 Task: Look for space in Thành Phố Phủ Lý, Vietnam from 6th September, 2023 to 15th September, 2023 for 6 adults in price range Rs.8000 to Rs.12000. Place can be entire place or private room with 6 bedrooms having 6 beds and 6 bathrooms. Property type can be house, flat, guest house. Amenities needed are: wifi, TV, free parkinig on premises, gym, breakfast. Booking option can be shelf check-in. Required host language is English.
Action: Mouse moved to (489, 106)
Screenshot: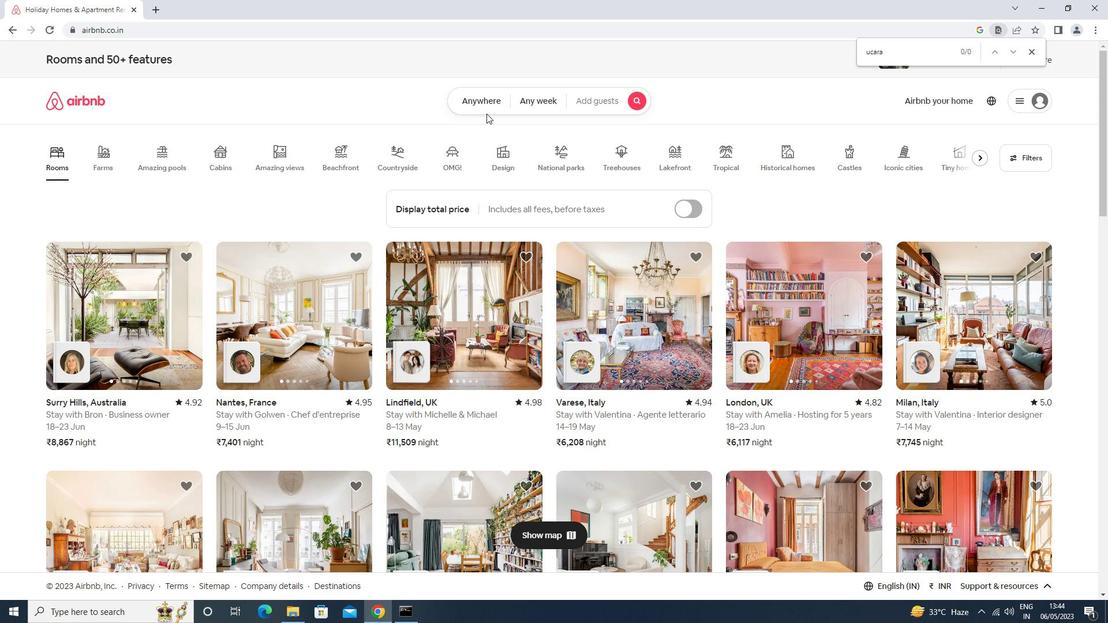 
Action: Mouse pressed left at (489, 106)
Screenshot: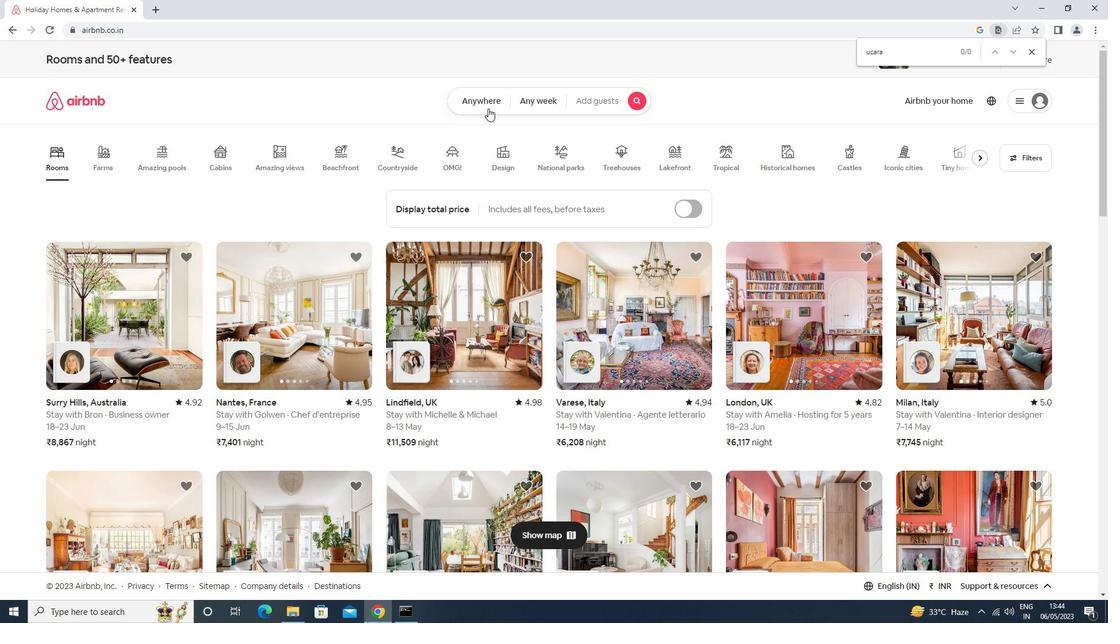 
Action: Mouse moved to (437, 150)
Screenshot: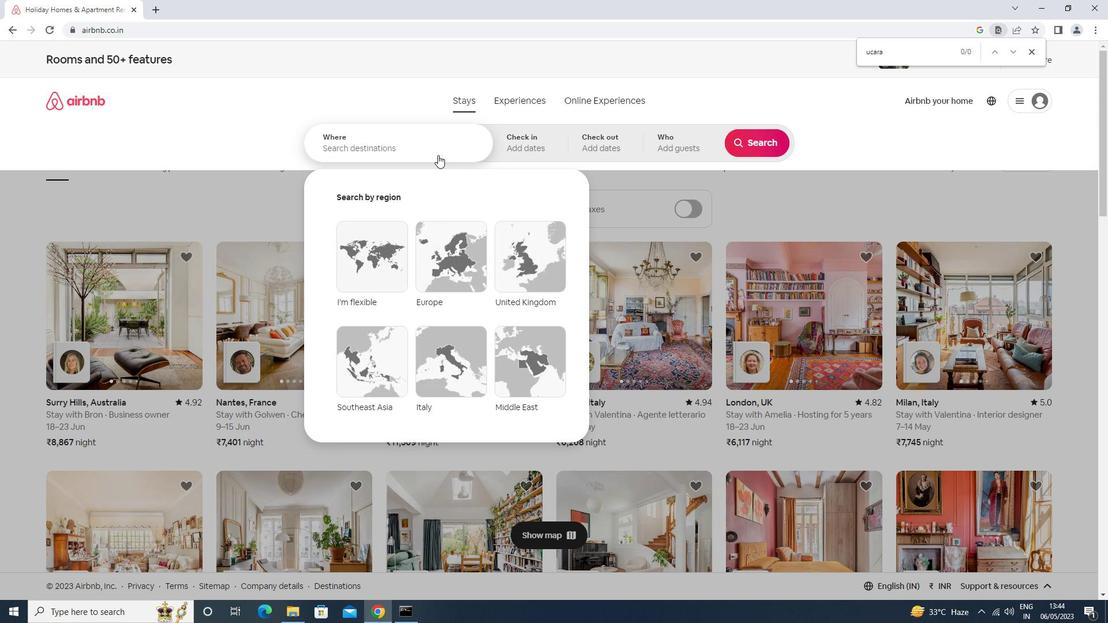 
Action: Mouse pressed left at (437, 150)
Screenshot: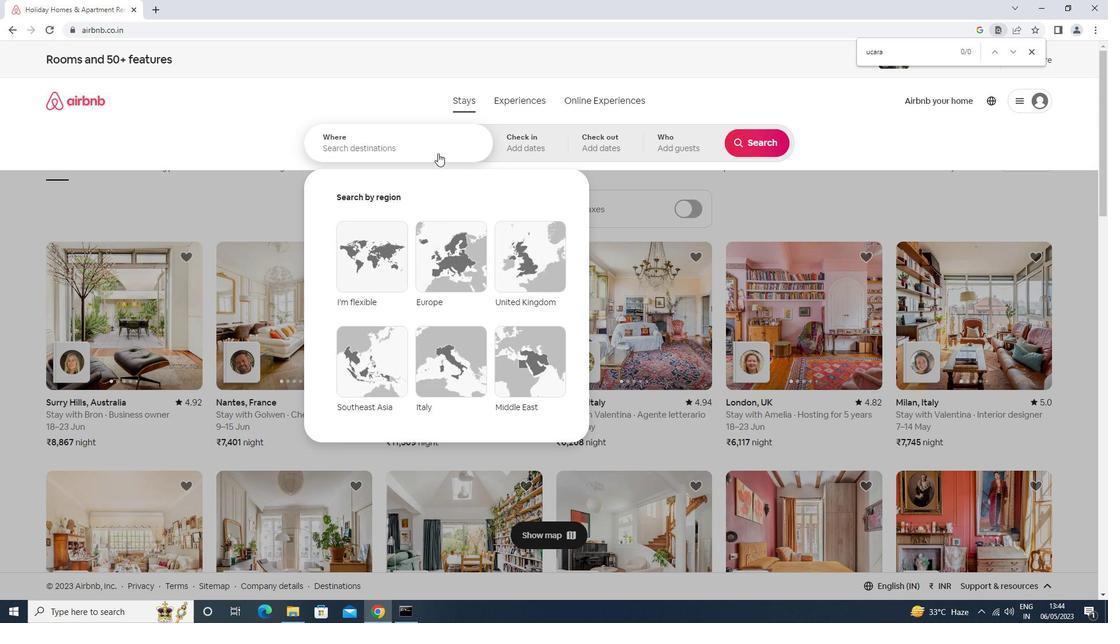 
Action: Key pressed thanh<Key.space>pho<Key.space>phu<Key.space>ly<Key.down><Key.enter>
Screenshot: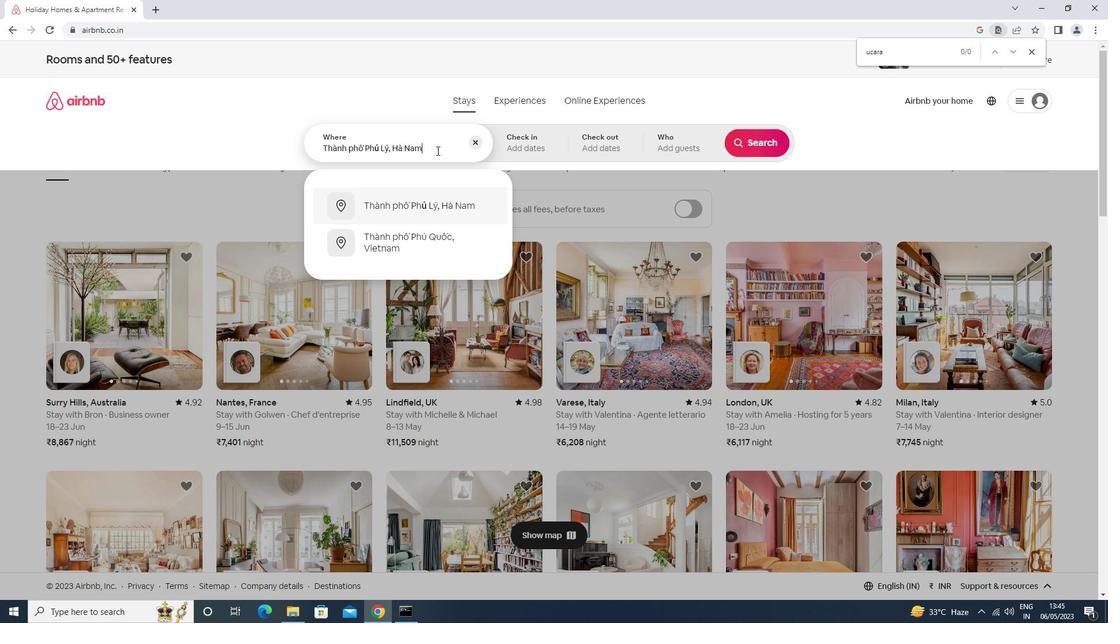 
Action: Mouse moved to (761, 236)
Screenshot: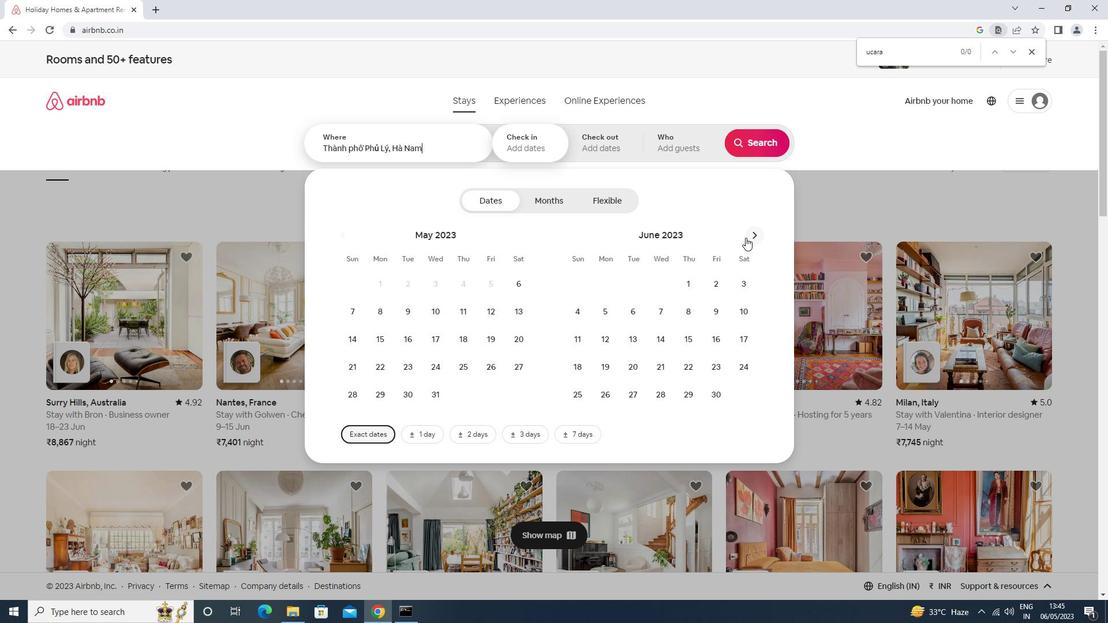 
Action: Mouse pressed left at (761, 236)
Screenshot: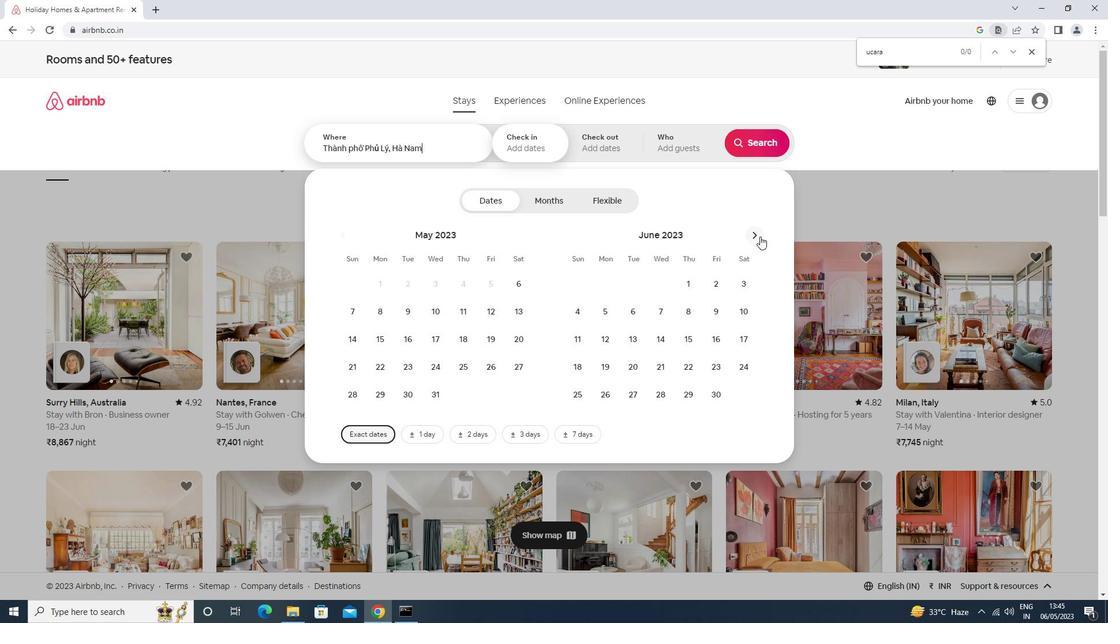
Action: Mouse pressed left at (761, 236)
Screenshot: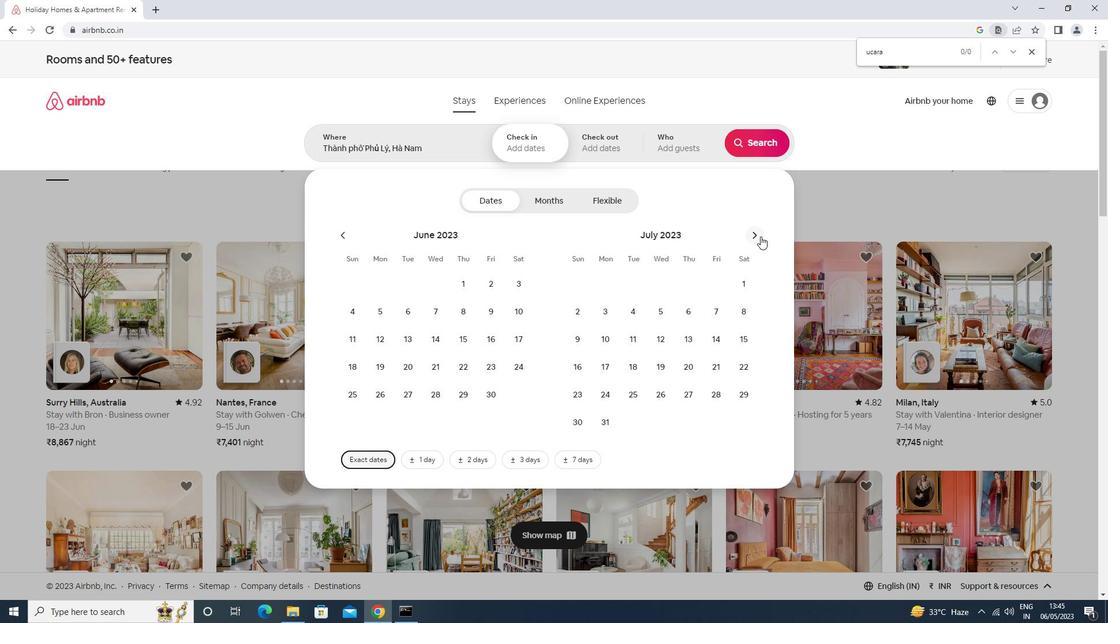 
Action: Mouse pressed left at (761, 236)
Screenshot: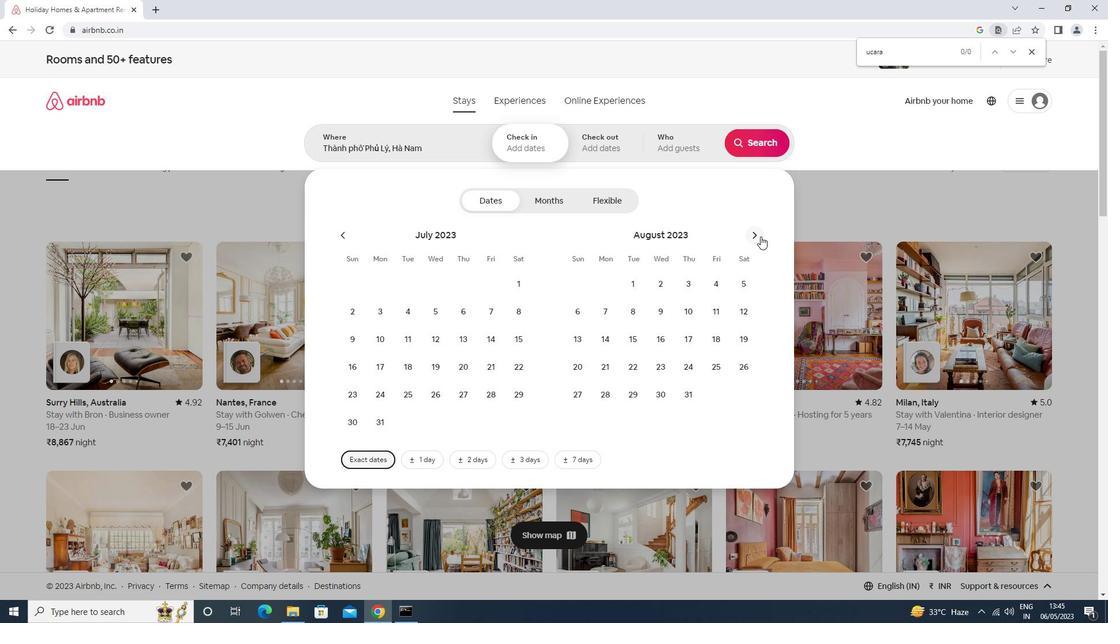 
Action: Mouse moved to (653, 309)
Screenshot: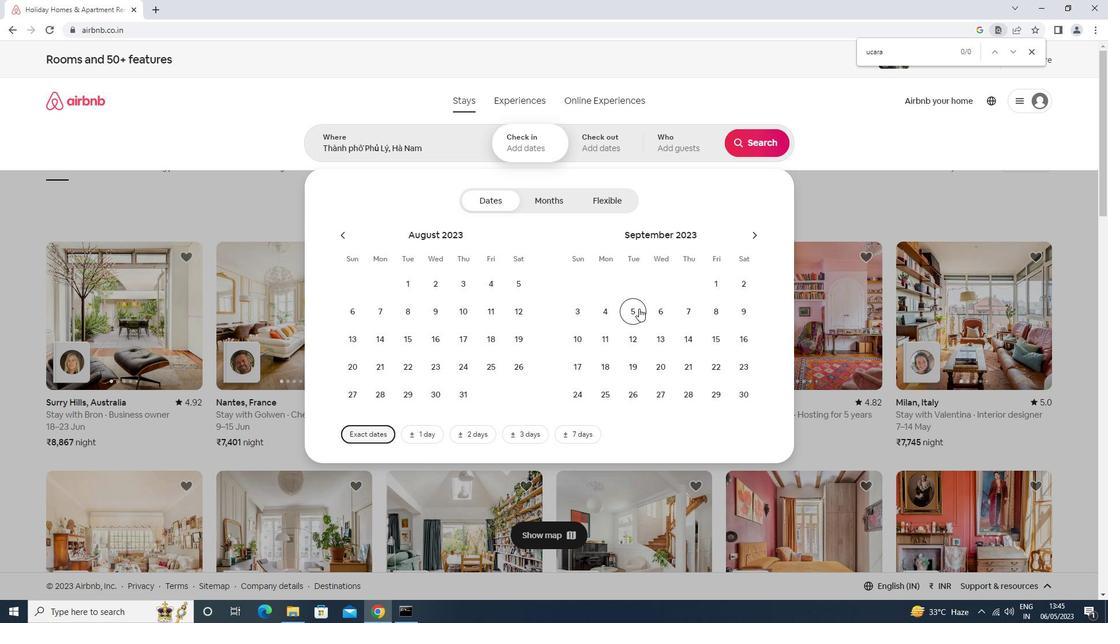 
Action: Mouse pressed left at (653, 309)
Screenshot: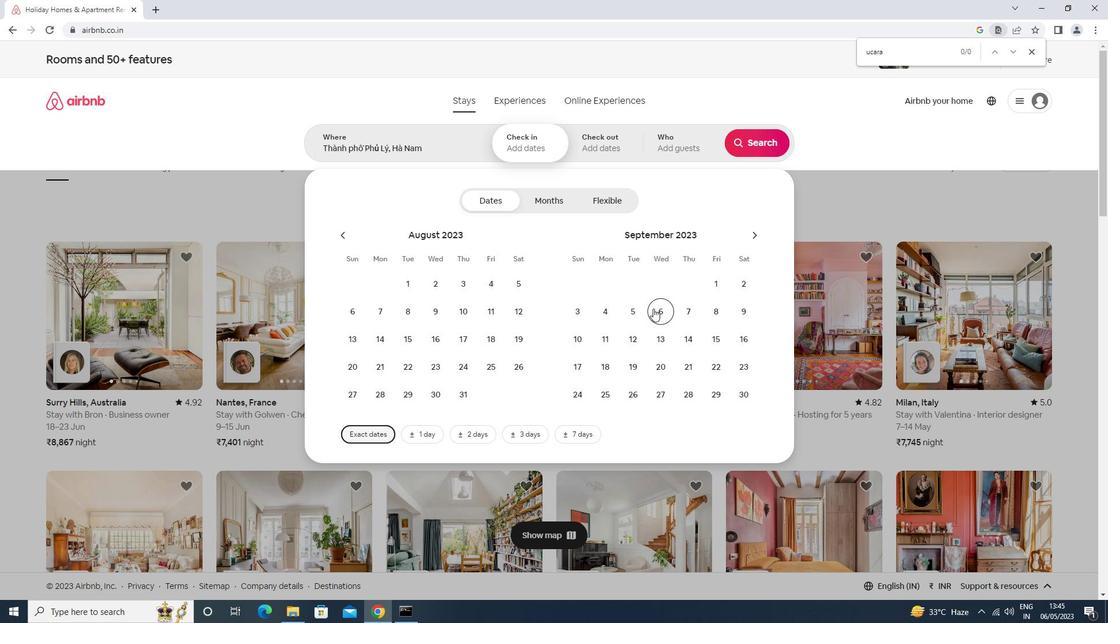 
Action: Mouse moved to (715, 338)
Screenshot: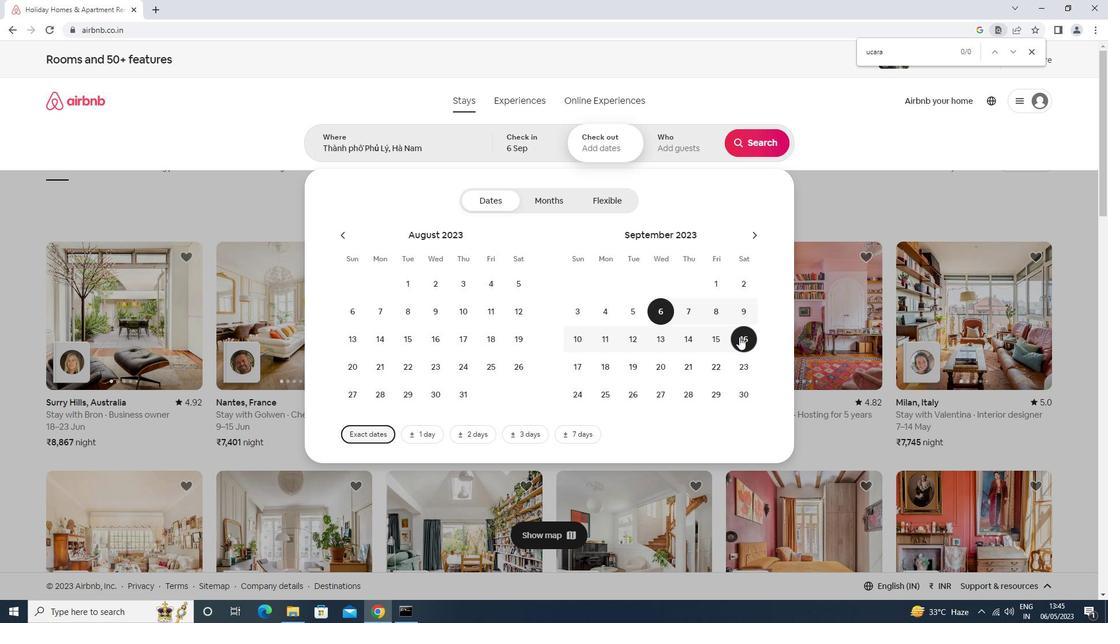 
Action: Mouse pressed left at (715, 338)
Screenshot: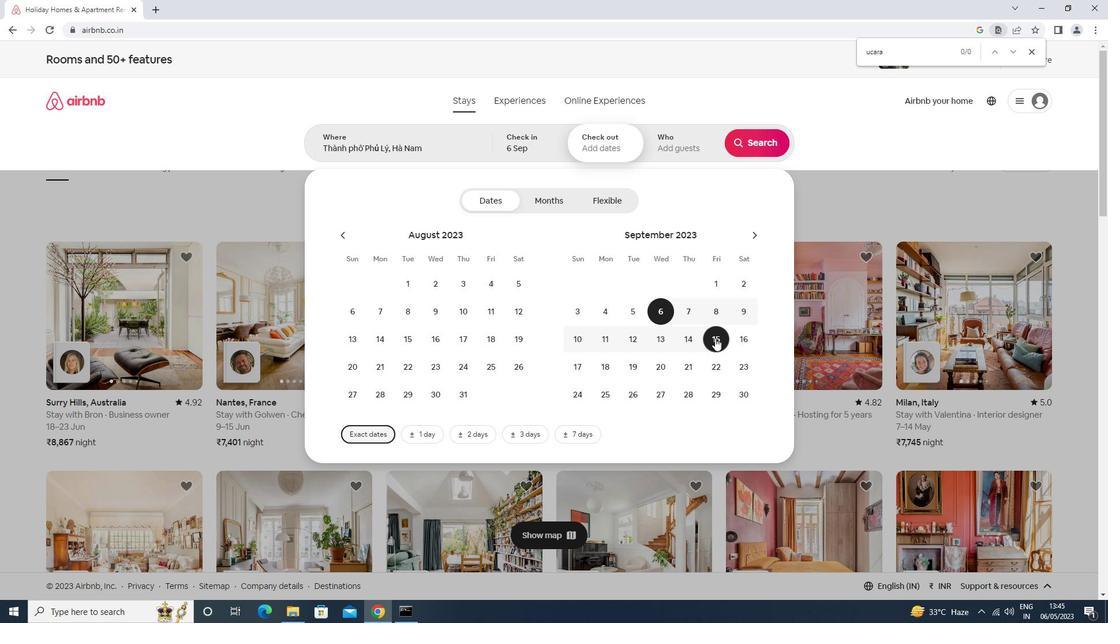 
Action: Mouse moved to (689, 140)
Screenshot: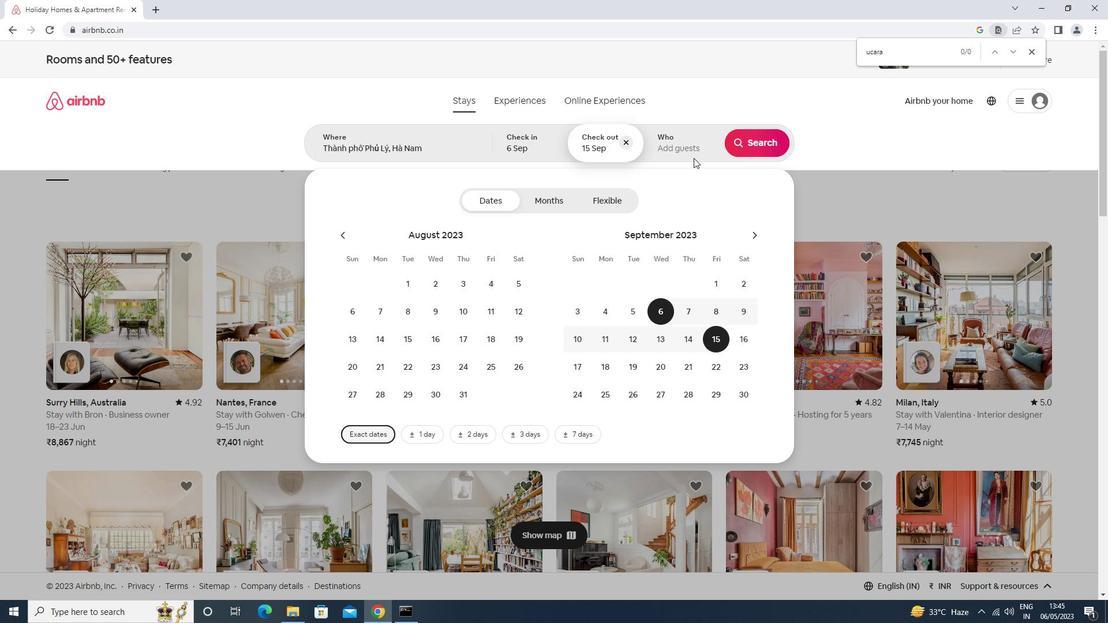 
Action: Mouse pressed left at (689, 140)
Screenshot: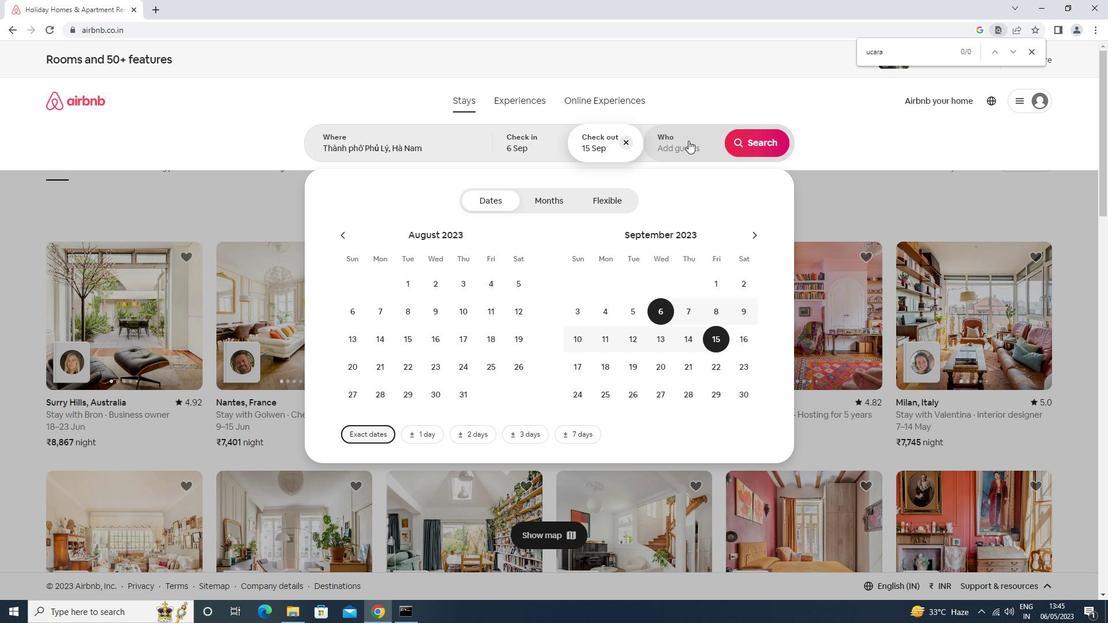 
Action: Mouse moved to (757, 206)
Screenshot: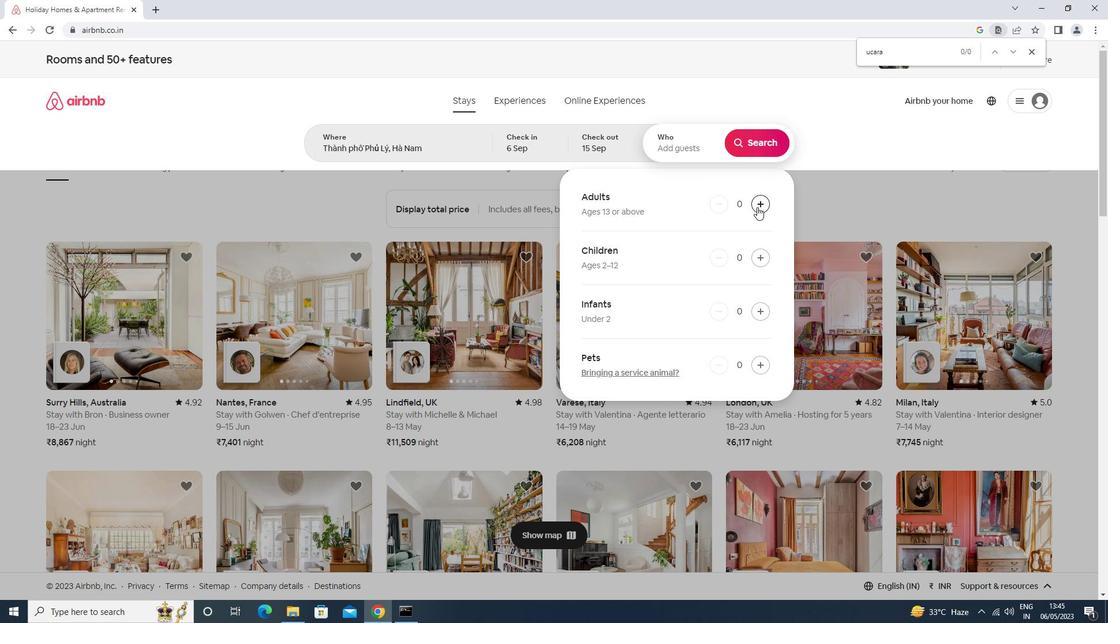 
Action: Mouse pressed left at (757, 206)
Screenshot: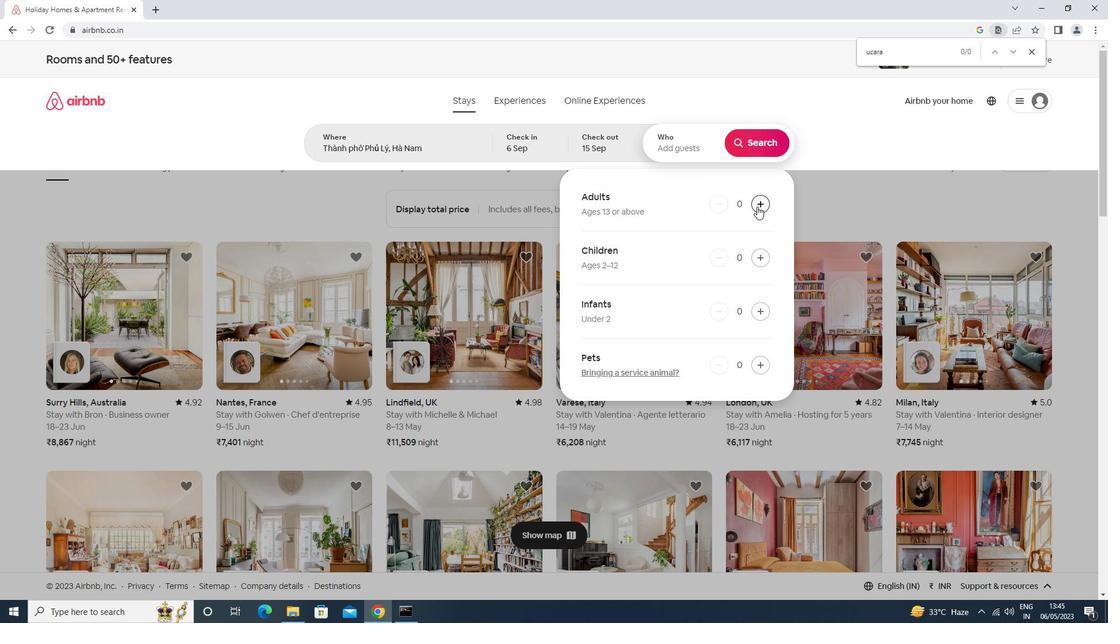 
Action: Mouse moved to (758, 206)
Screenshot: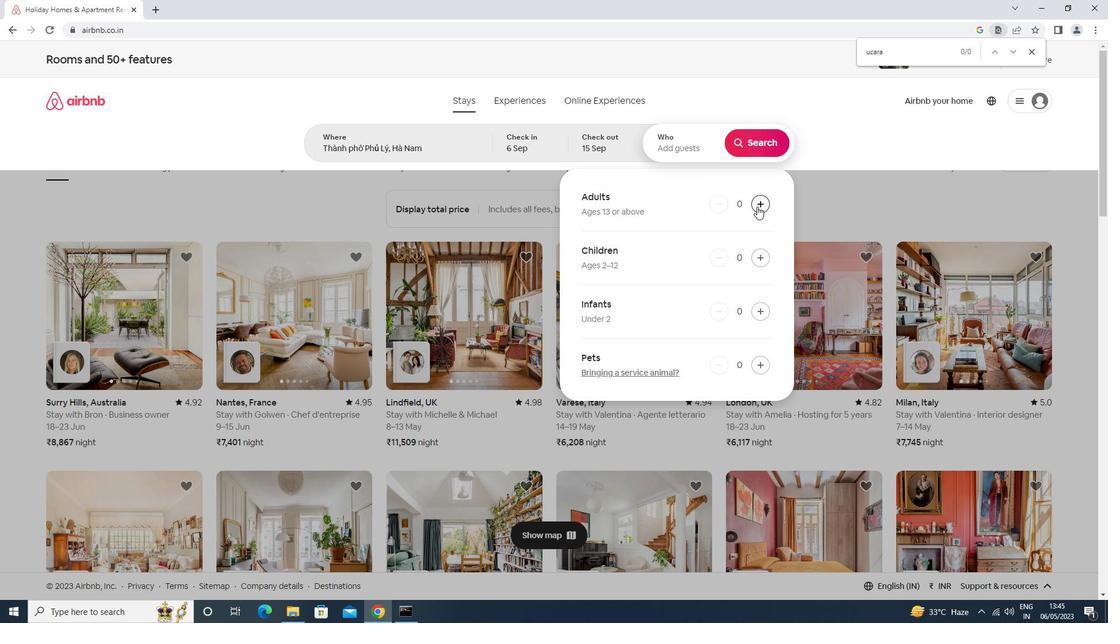 
Action: Mouse pressed left at (758, 206)
Screenshot: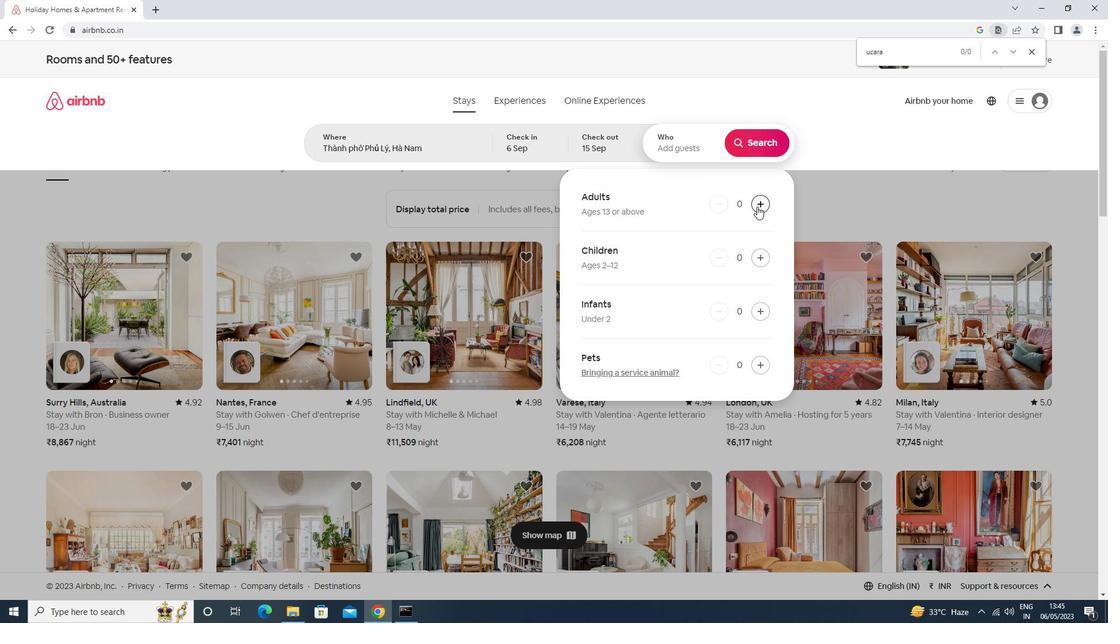 
Action: Mouse moved to (759, 205)
Screenshot: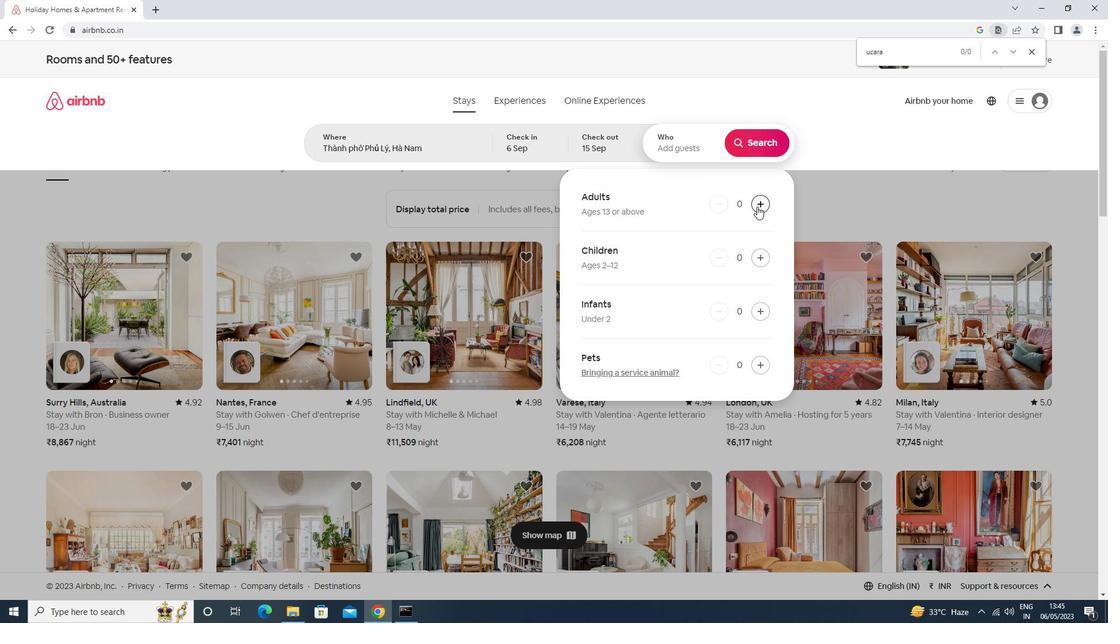 
Action: Mouse pressed left at (759, 205)
Screenshot: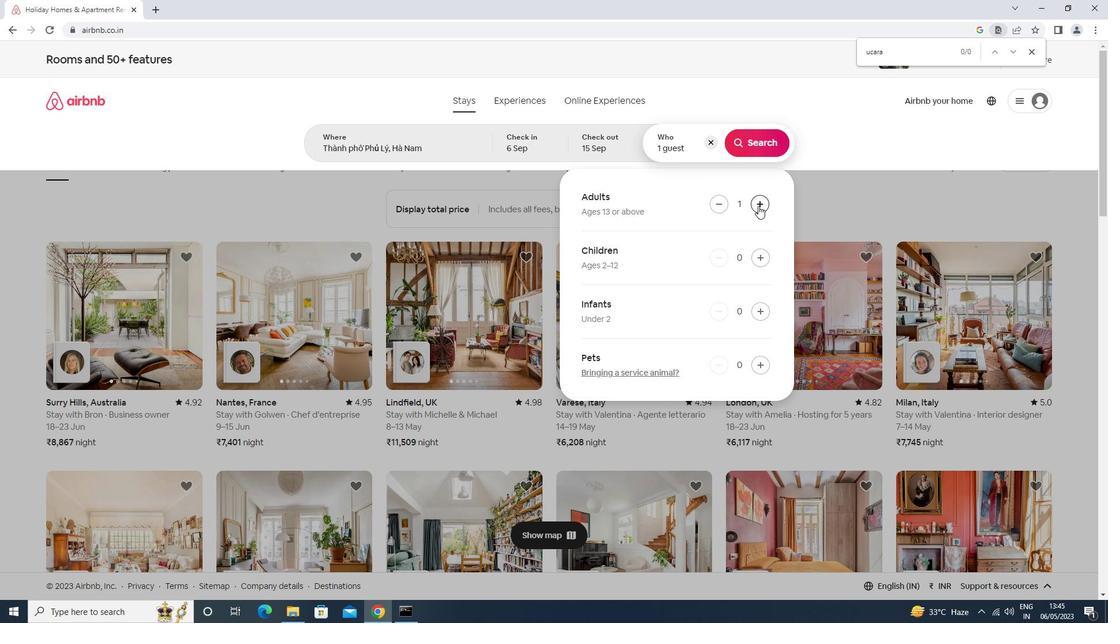 
Action: Mouse pressed left at (759, 205)
Screenshot: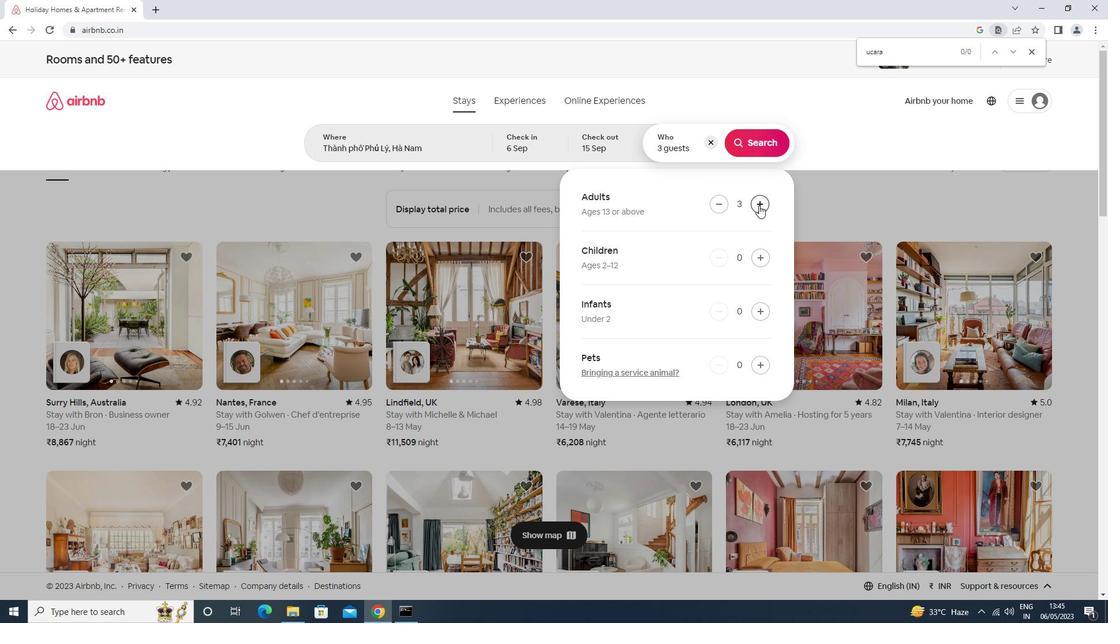 
Action: Mouse pressed left at (759, 205)
Screenshot: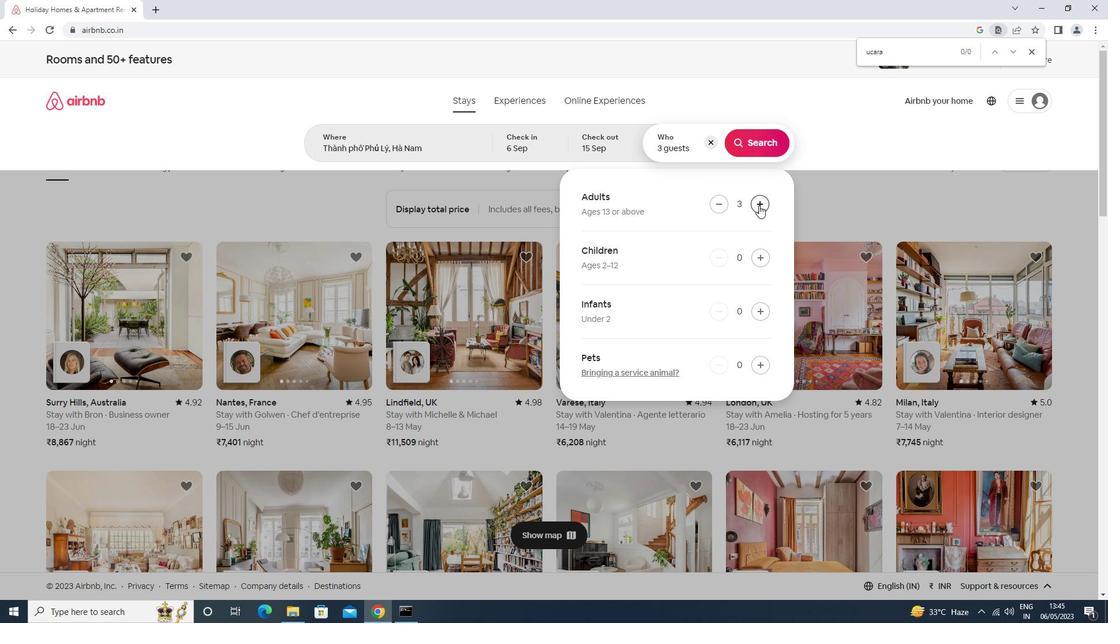 
Action: Mouse pressed left at (759, 205)
Screenshot: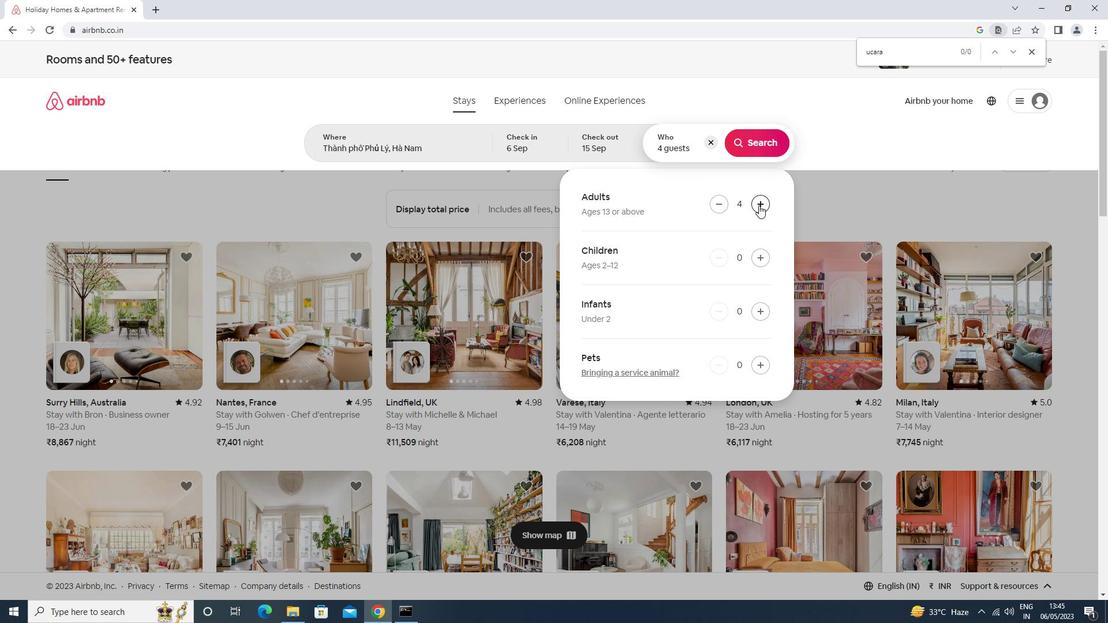 
Action: Mouse moved to (756, 151)
Screenshot: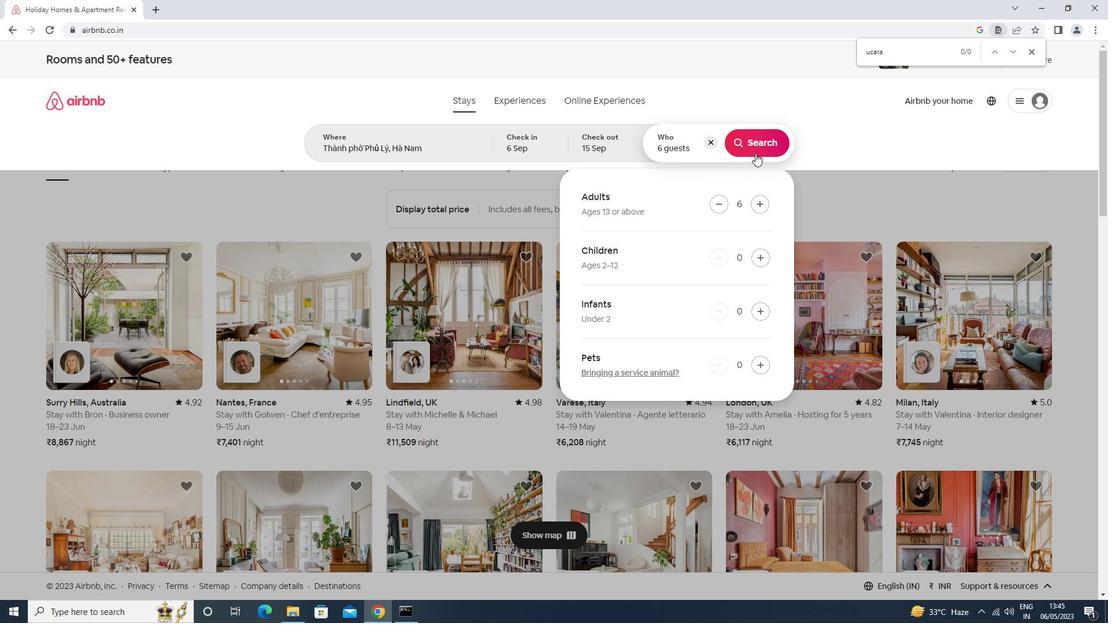 
Action: Mouse pressed left at (756, 151)
Screenshot: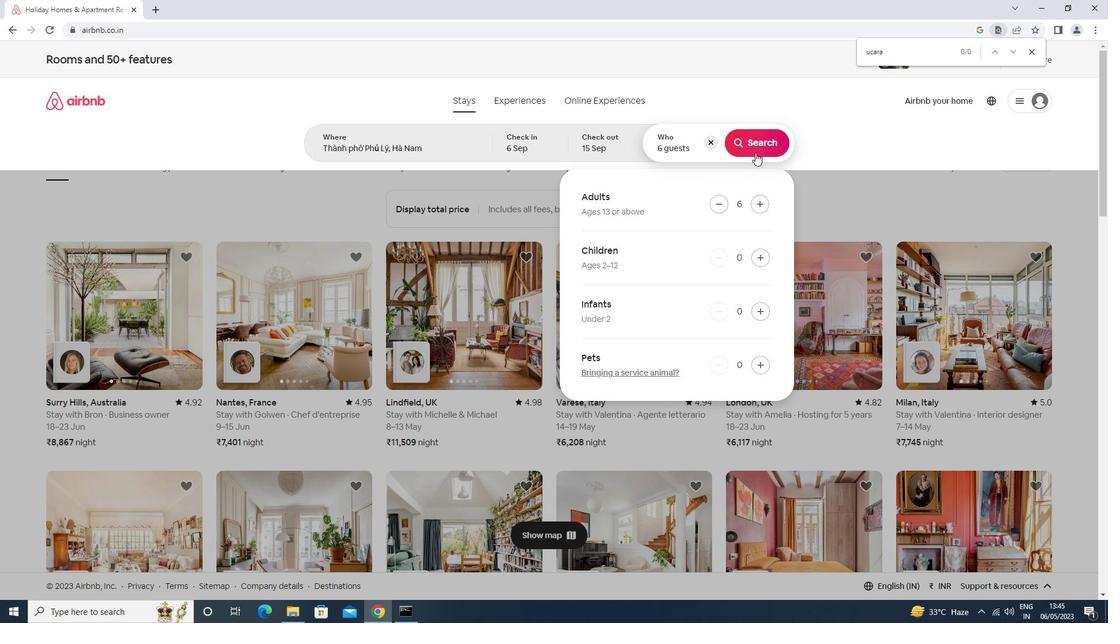 
Action: Mouse moved to (1060, 105)
Screenshot: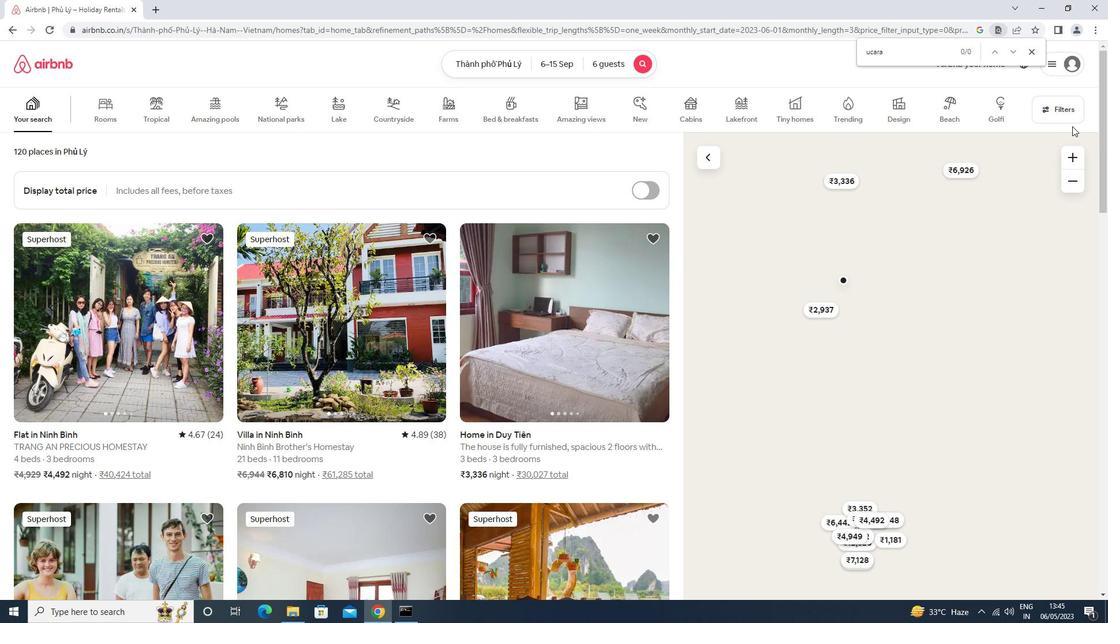 
Action: Mouse pressed left at (1060, 105)
Screenshot: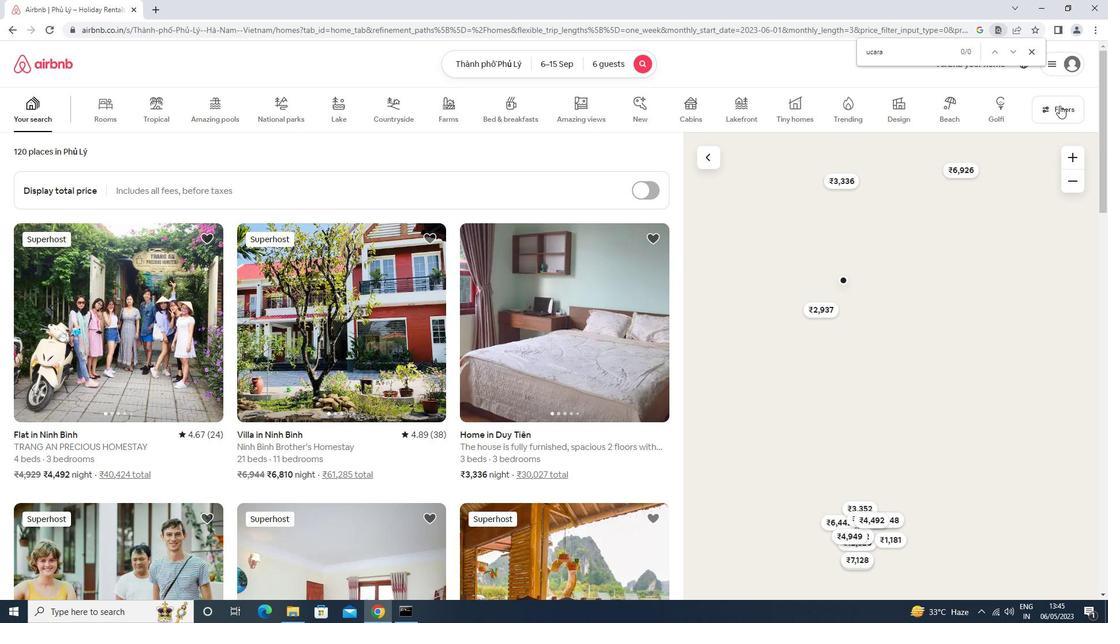
Action: Mouse moved to (471, 395)
Screenshot: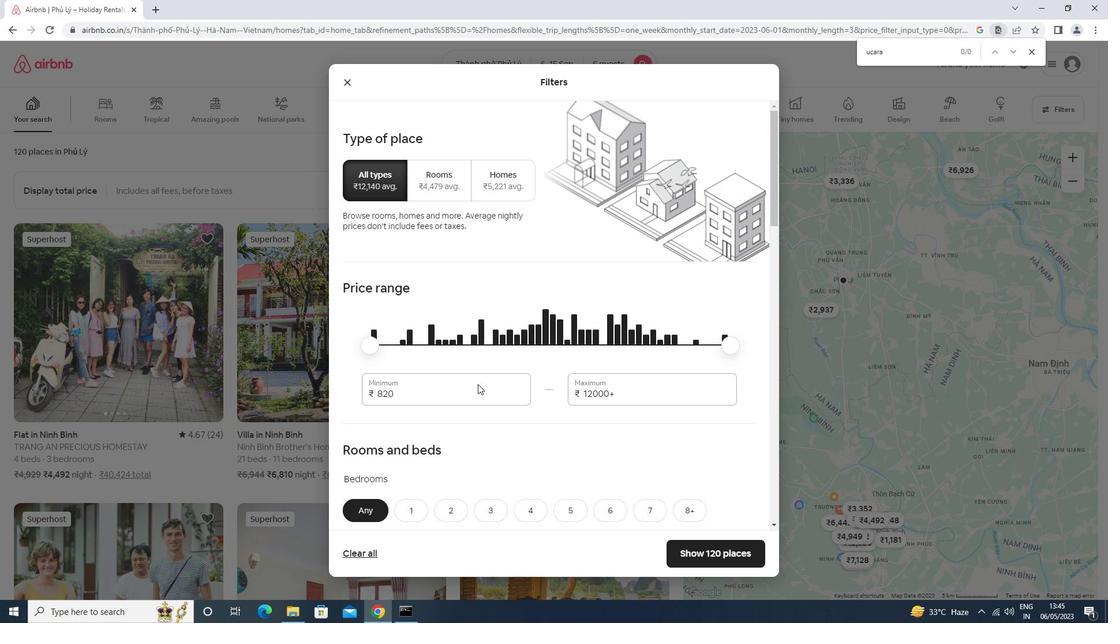 
Action: Mouse pressed left at (471, 395)
Screenshot: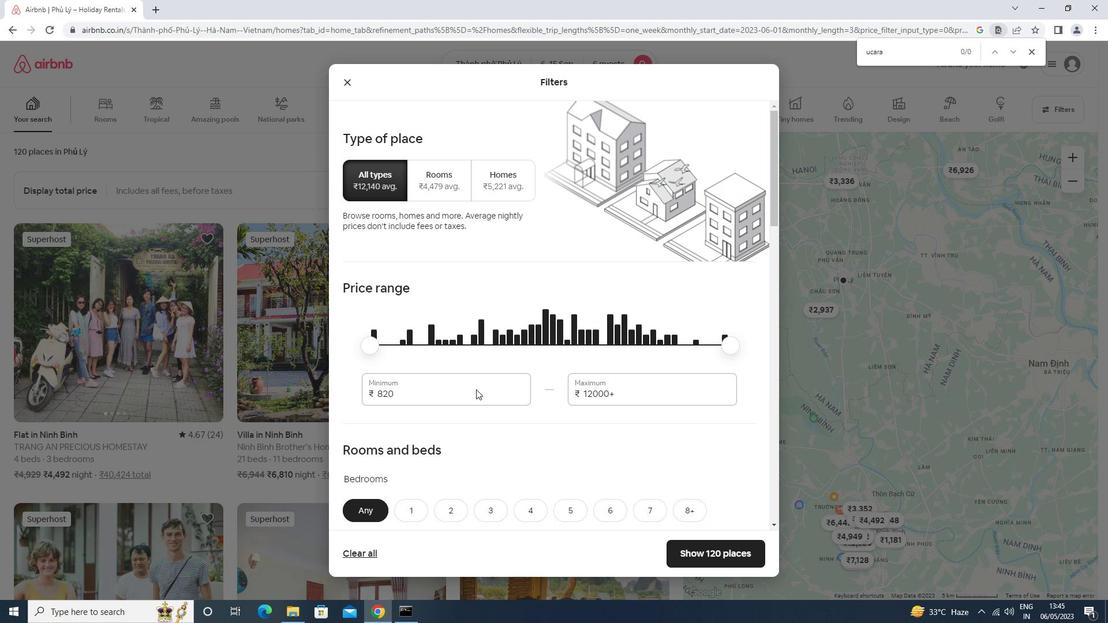 
Action: Mouse moved to (471, 395)
Screenshot: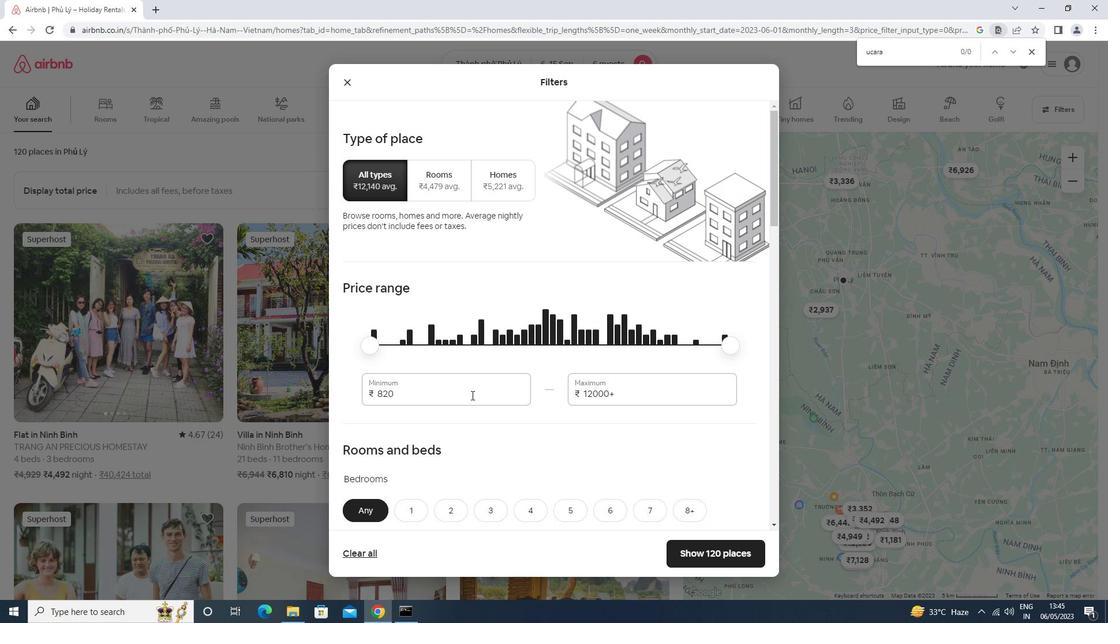 
Action: Key pressed <Key.backspace><Key.backspace><Key.backspace><Key.backspace>800012<Key.backspace><Key.backspace><Key.tab>12000
Screenshot: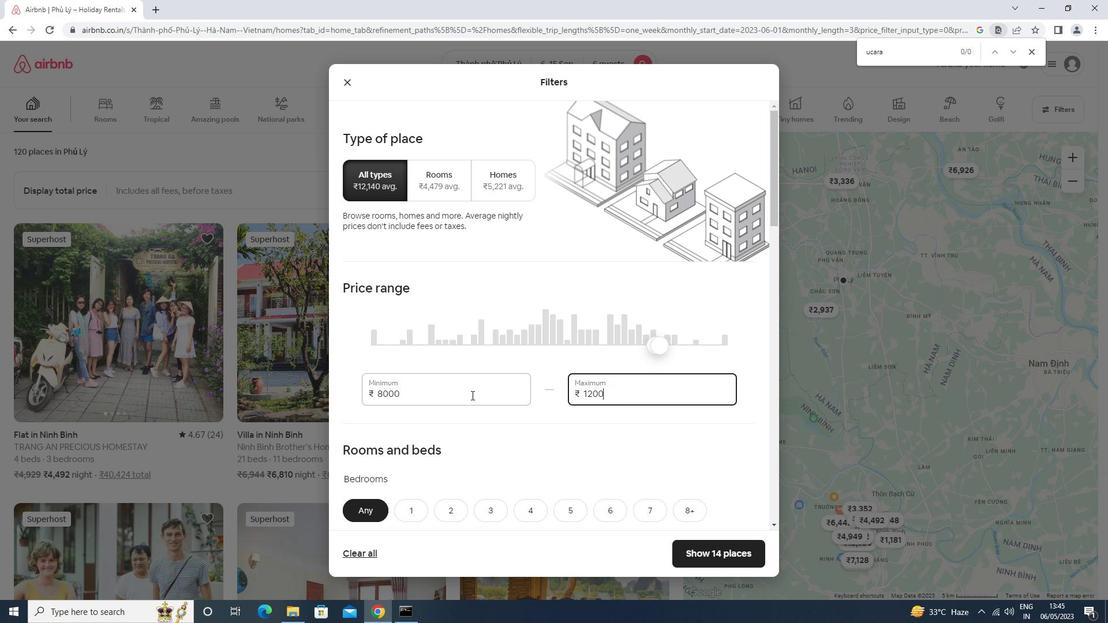 
Action: Mouse moved to (459, 412)
Screenshot: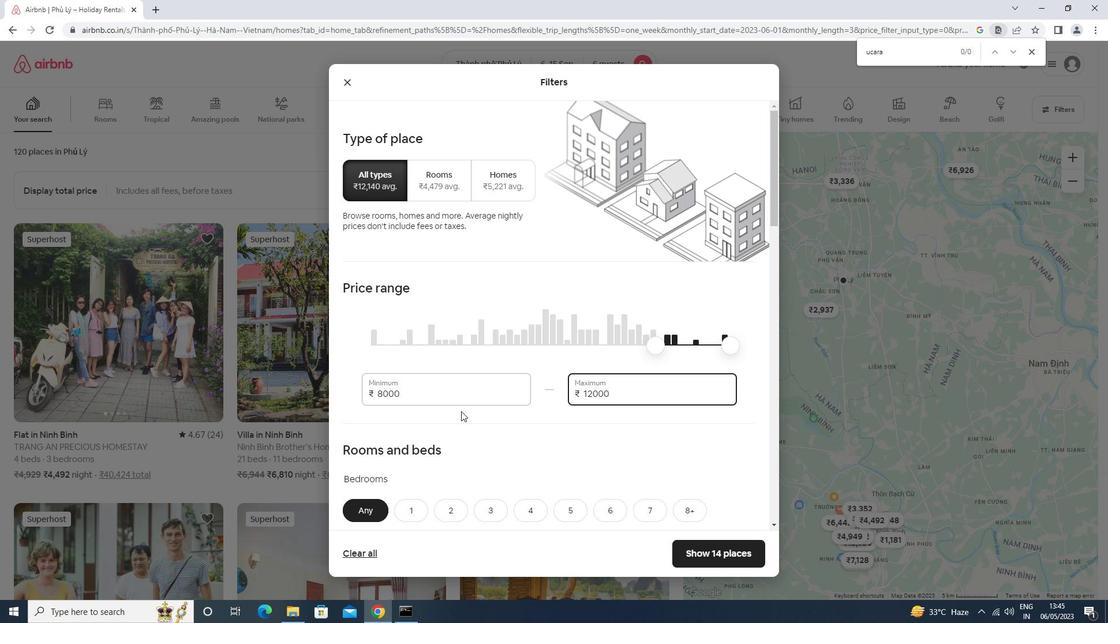 
Action: Mouse scrolled (459, 411) with delta (0, 0)
Screenshot: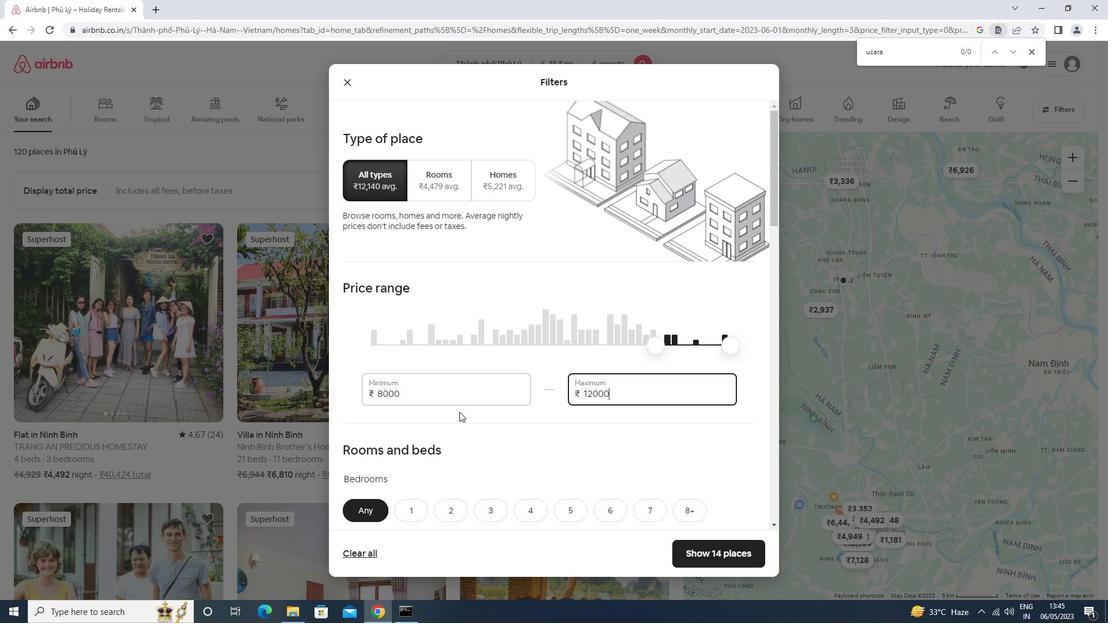 
Action: Mouse scrolled (459, 411) with delta (0, 0)
Screenshot: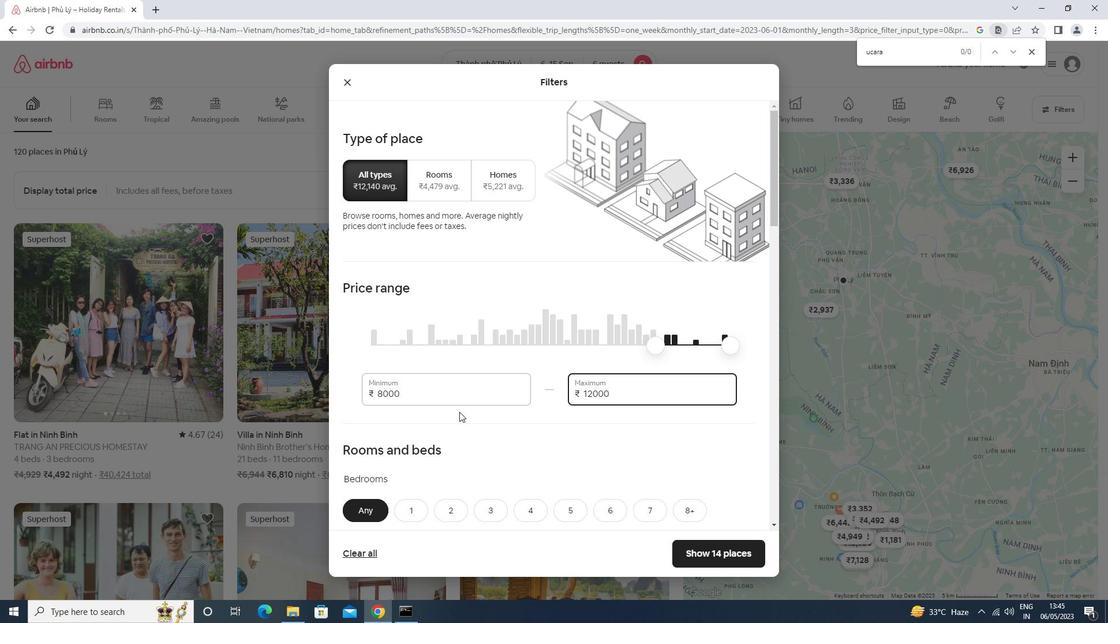 
Action: Mouse scrolled (459, 411) with delta (0, 0)
Screenshot: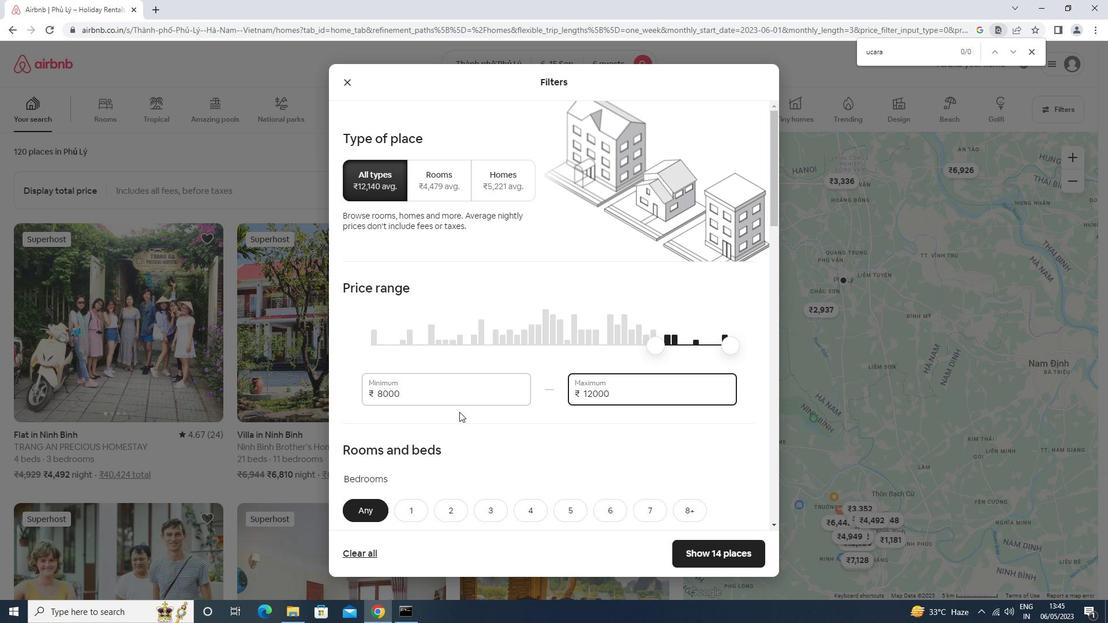 
Action: Mouse moved to (619, 341)
Screenshot: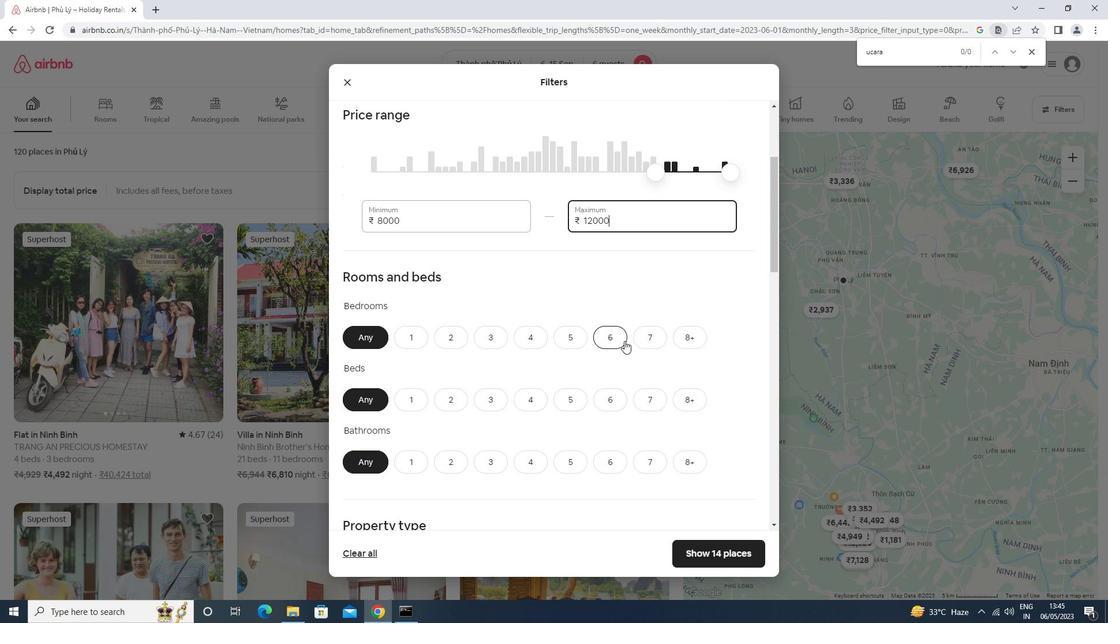 
Action: Mouse pressed left at (619, 341)
Screenshot: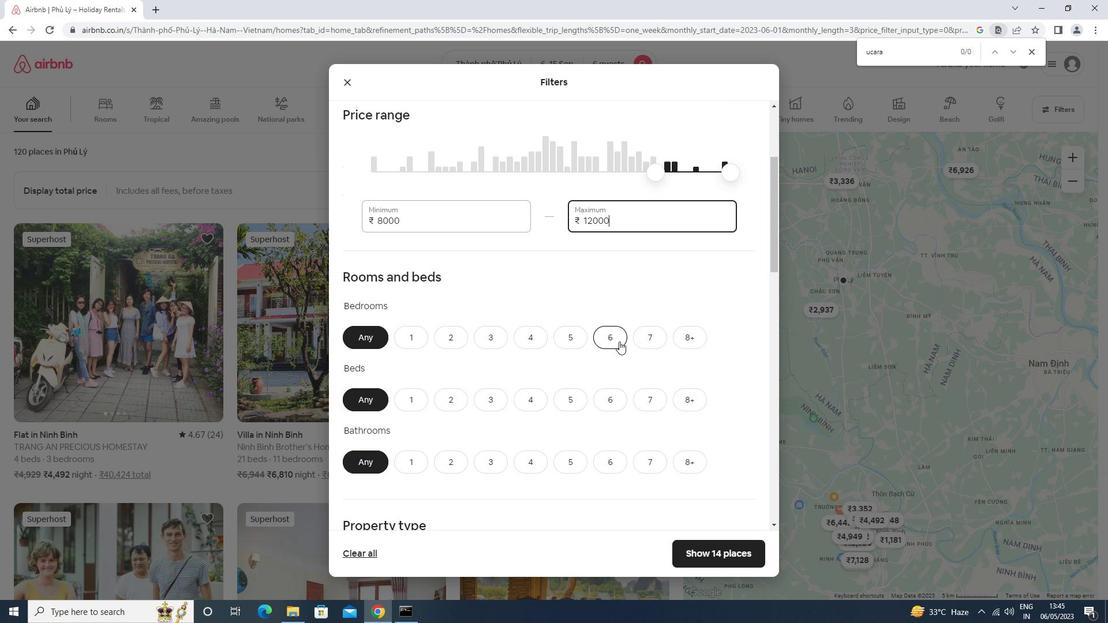 
Action: Mouse moved to (601, 402)
Screenshot: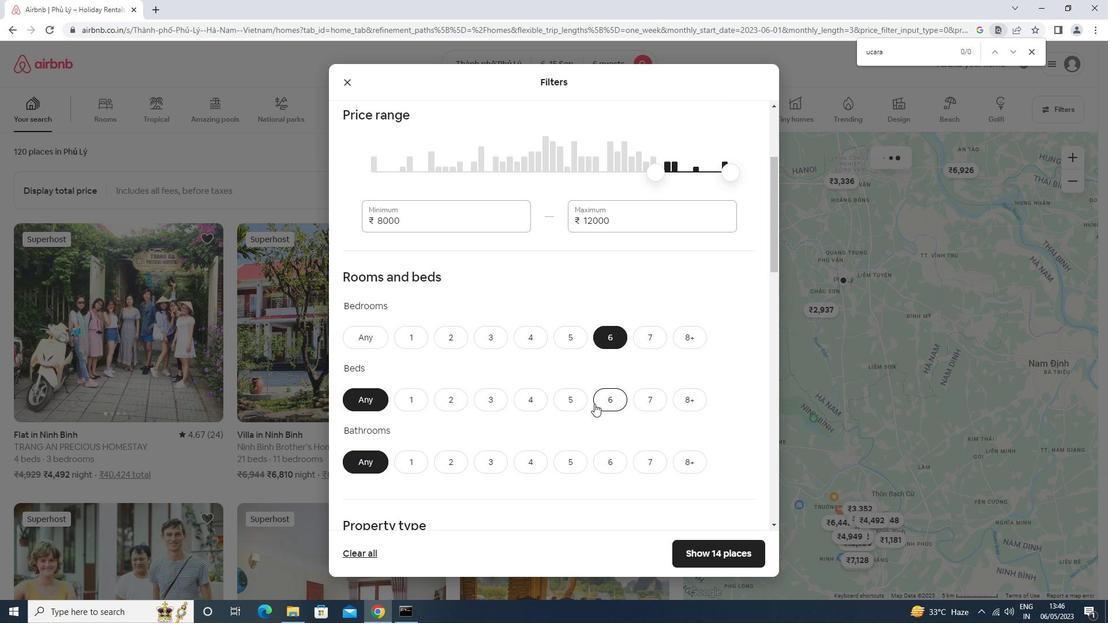 
Action: Mouse pressed left at (601, 402)
Screenshot: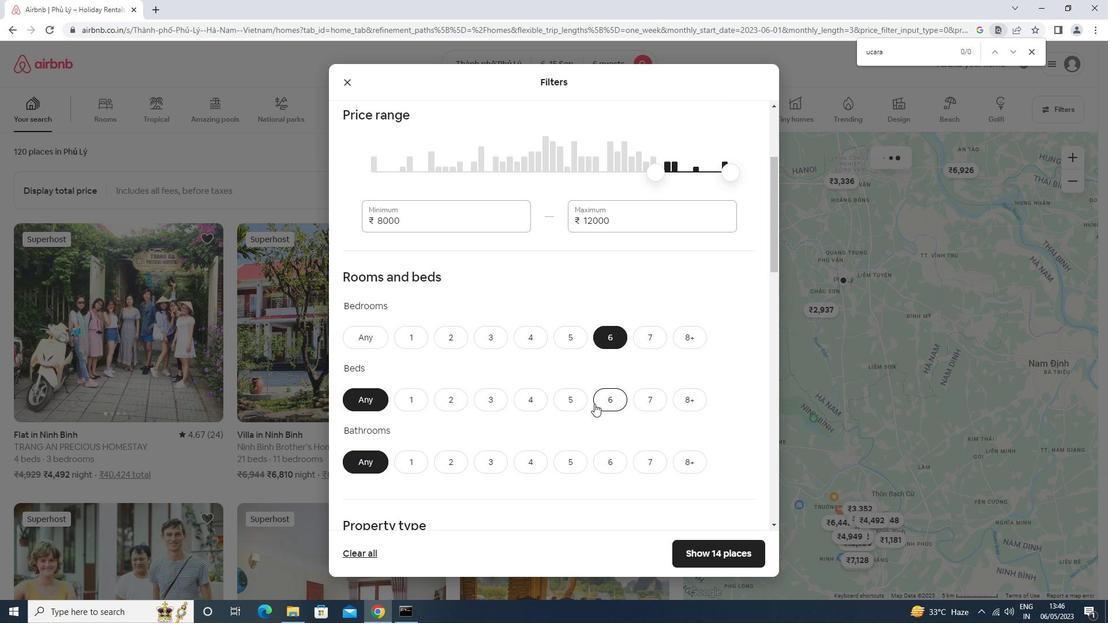 
Action: Mouse moved to (620, 469)
Screenshot: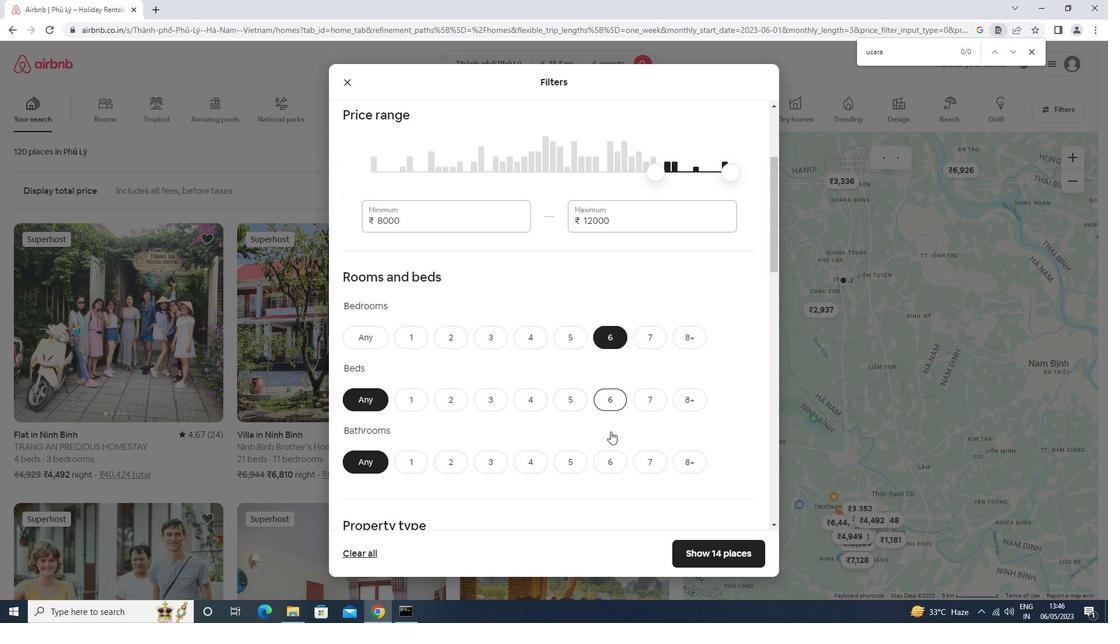 
Action: Mouse pressed left at (620, 469)
Screenshot: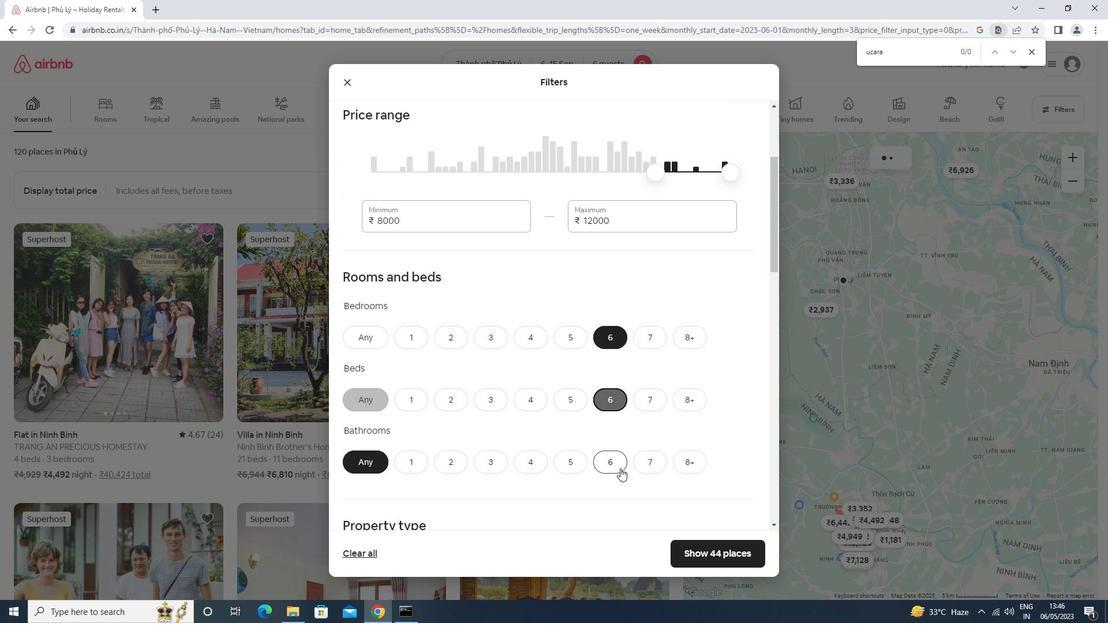 
Action: Mouse moved to (513, 268)
Screenshot: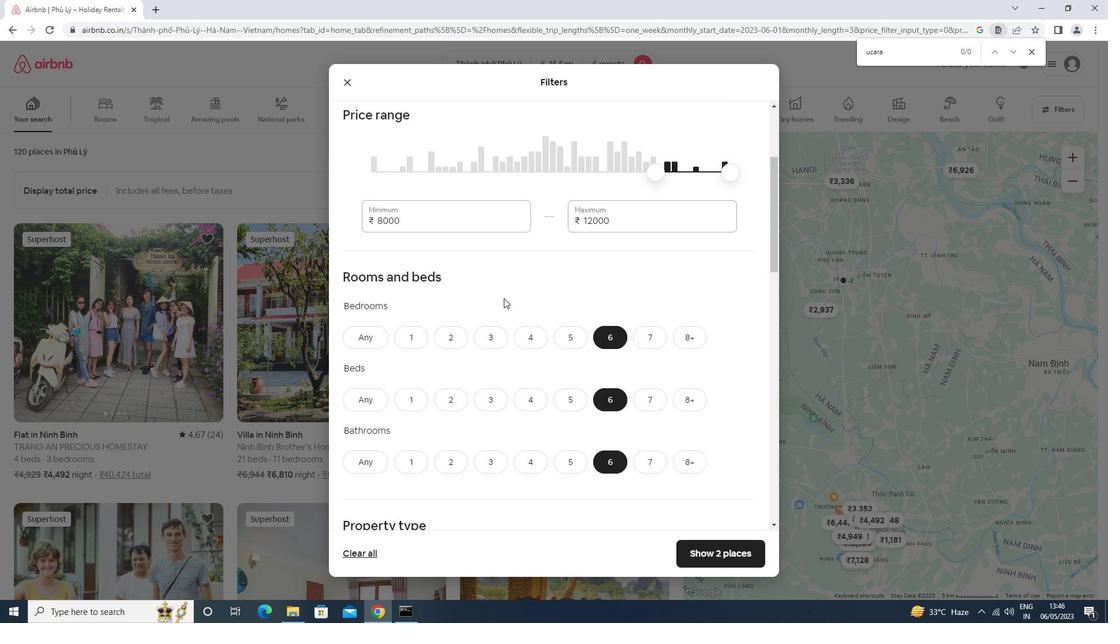 
Action: Mouse scrolled (513, 268) with delta (0, 0)
Screenshot: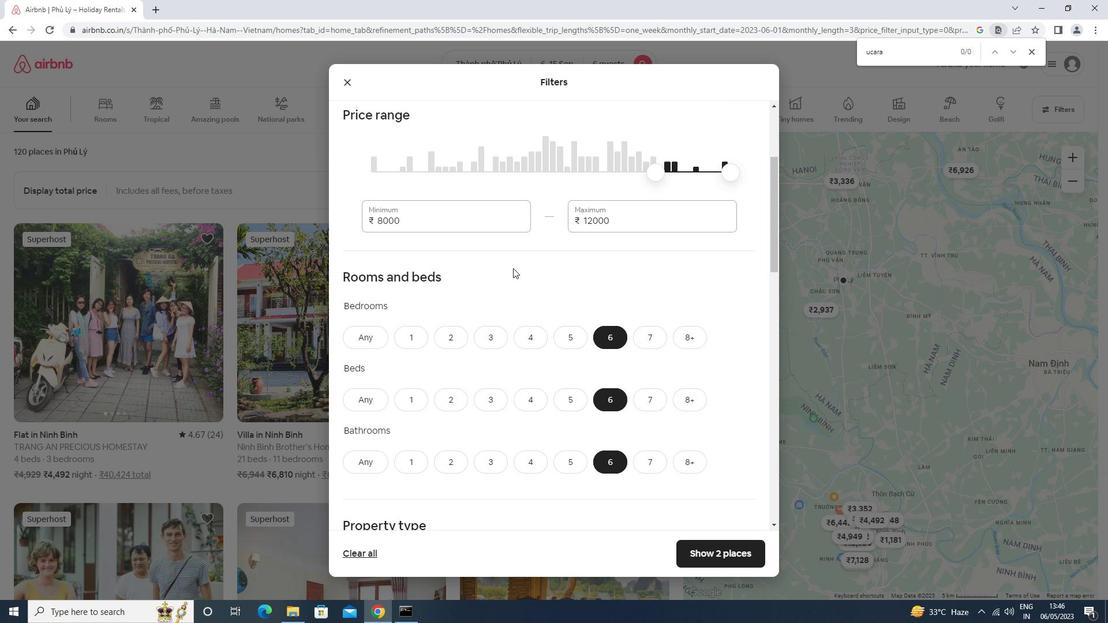 
Action: Mouse scrolled (513, 268) with delta (0, 0)
Screenshot: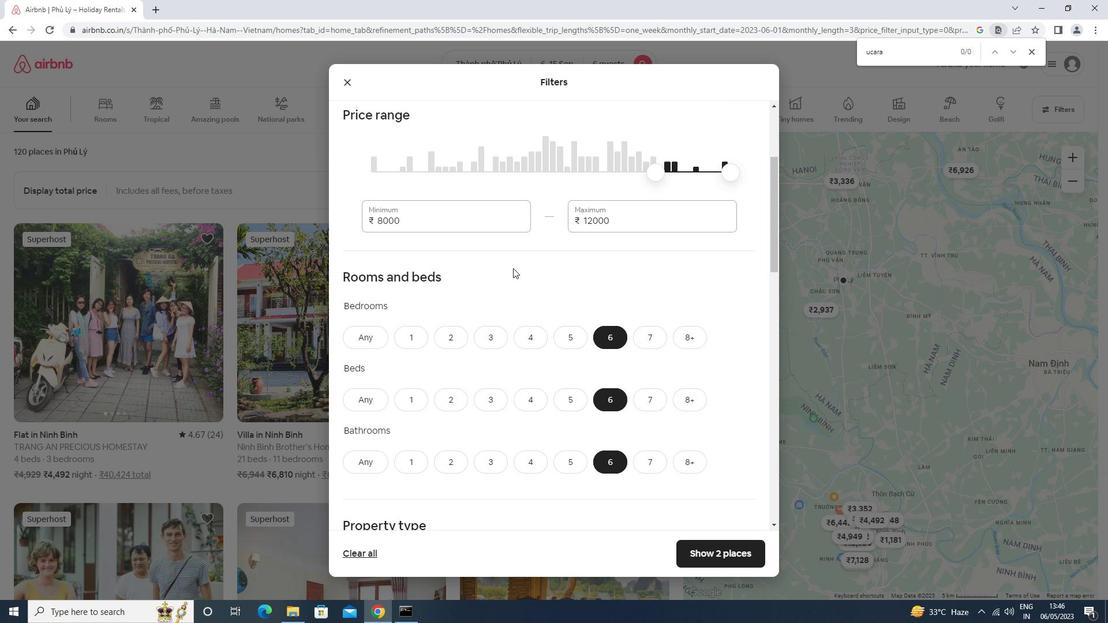 
Action: Mouse scrolled (513, 268) with delta (0, 0)
Screenshot: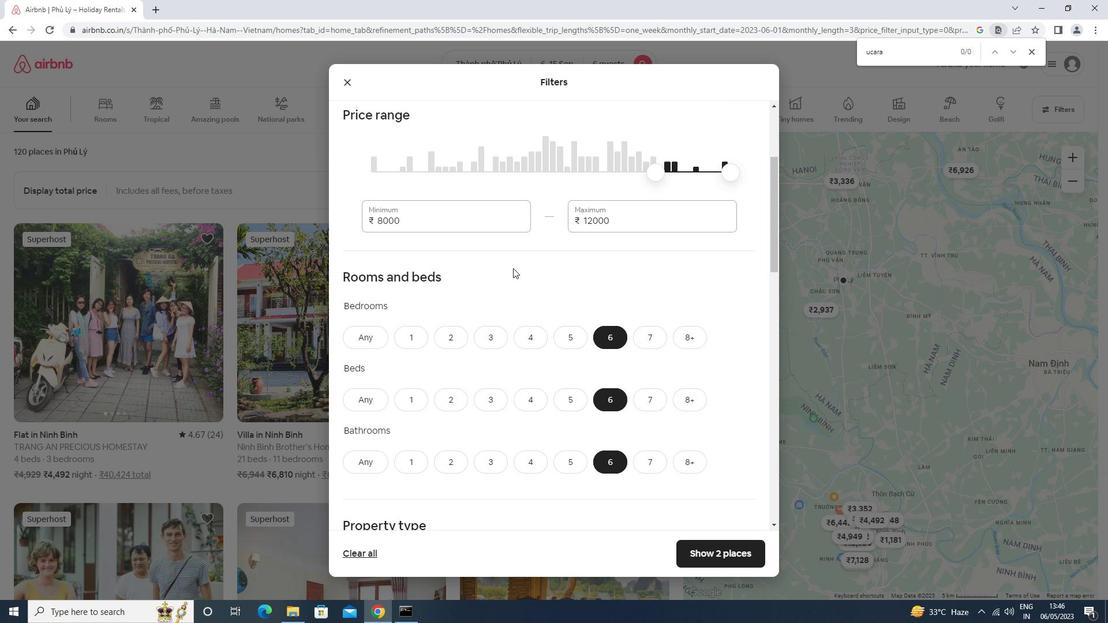 
Action: Mouse scrolled (513, 268) with delta (0, 0)
Screenshot: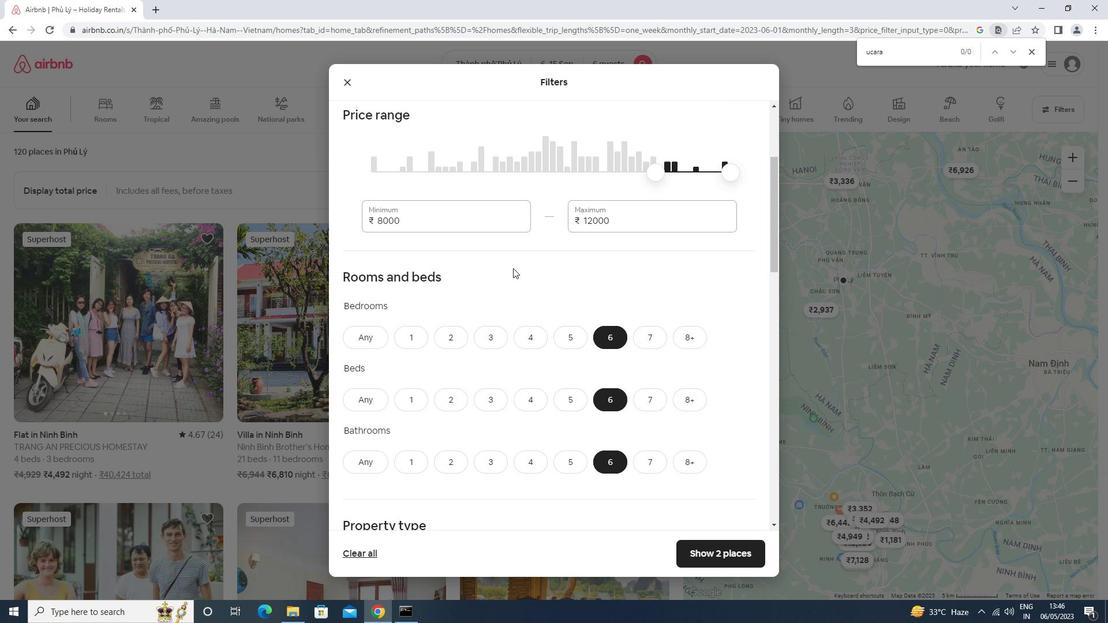 
Action: Mouse scrolled (513, 268) with delta (0, 0)
Screenshot: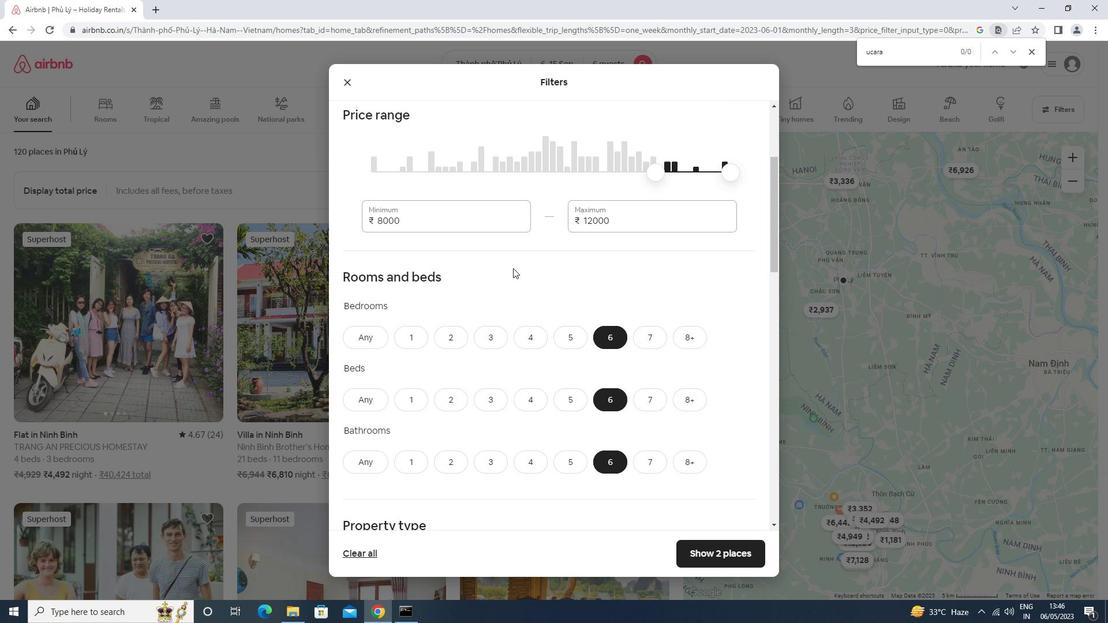 
Action: Mouse moved to (428, 290)
Screenshot: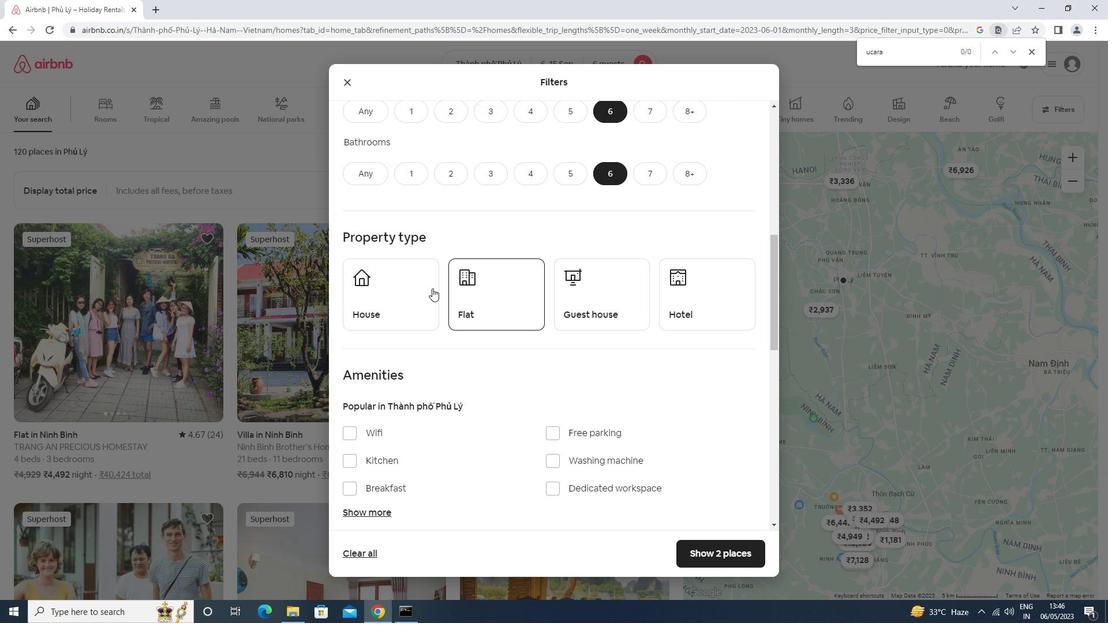 
Action: Mouse pressed left at (428, 290)
Screenshot: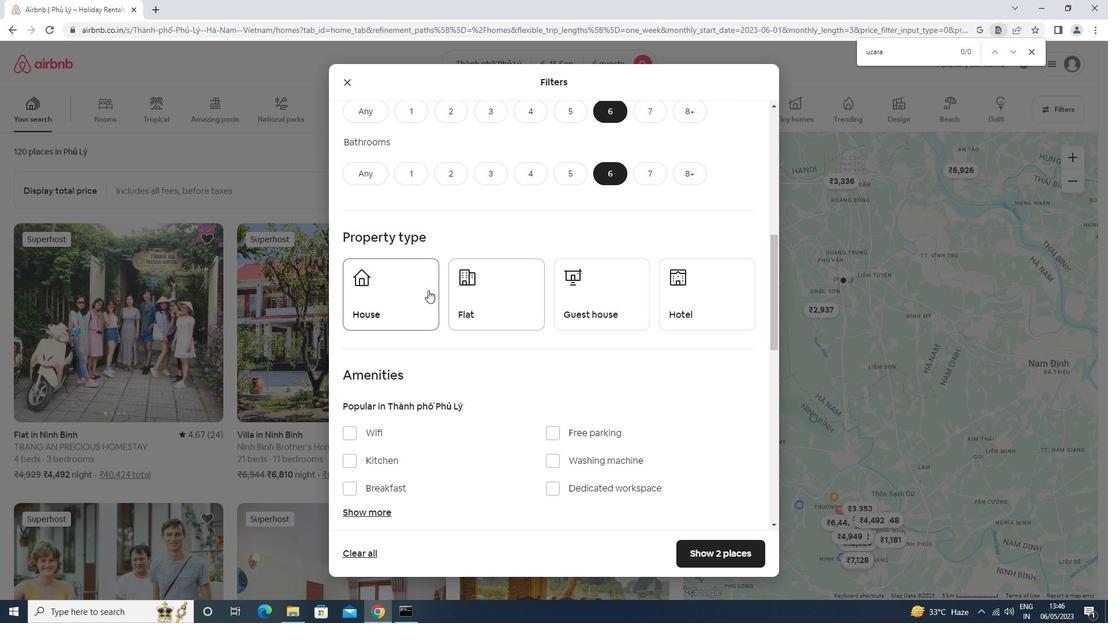 
Action: Mouse moved to (485, 301)
Screenshot: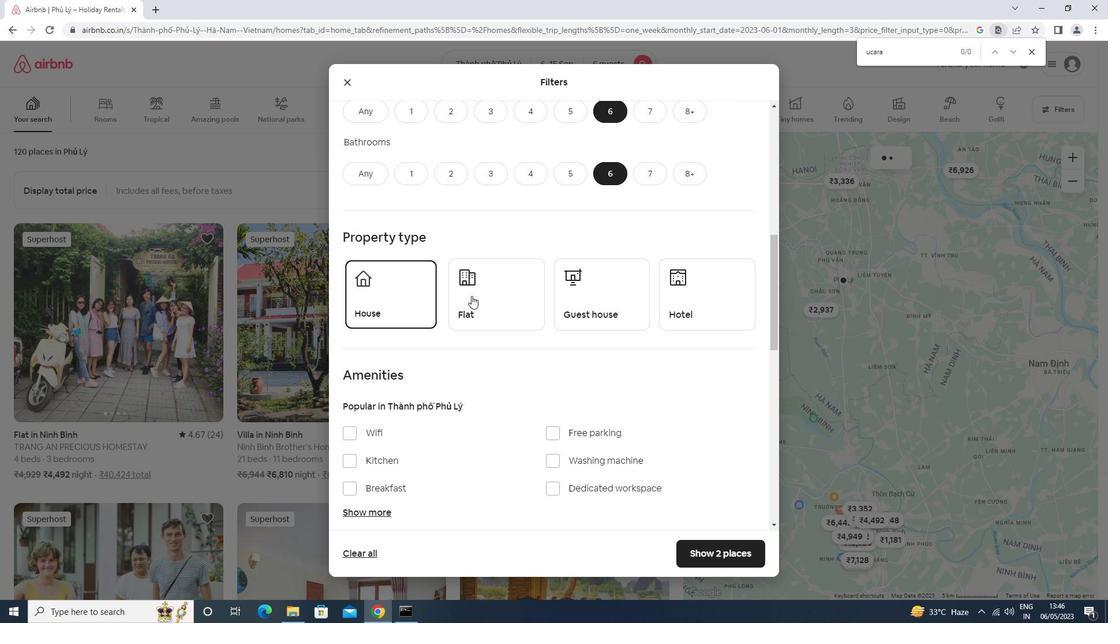 
Action: Mouse pressed left at (485, 301)
Screenshot: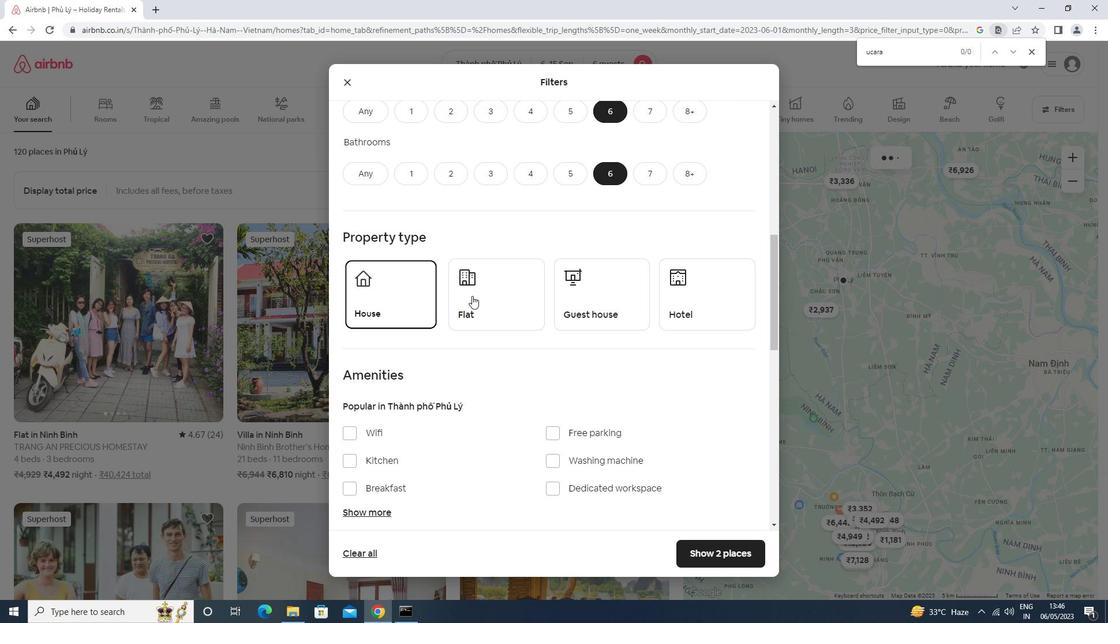 
Action: Mouse moved to (605, 288)
Screenshot: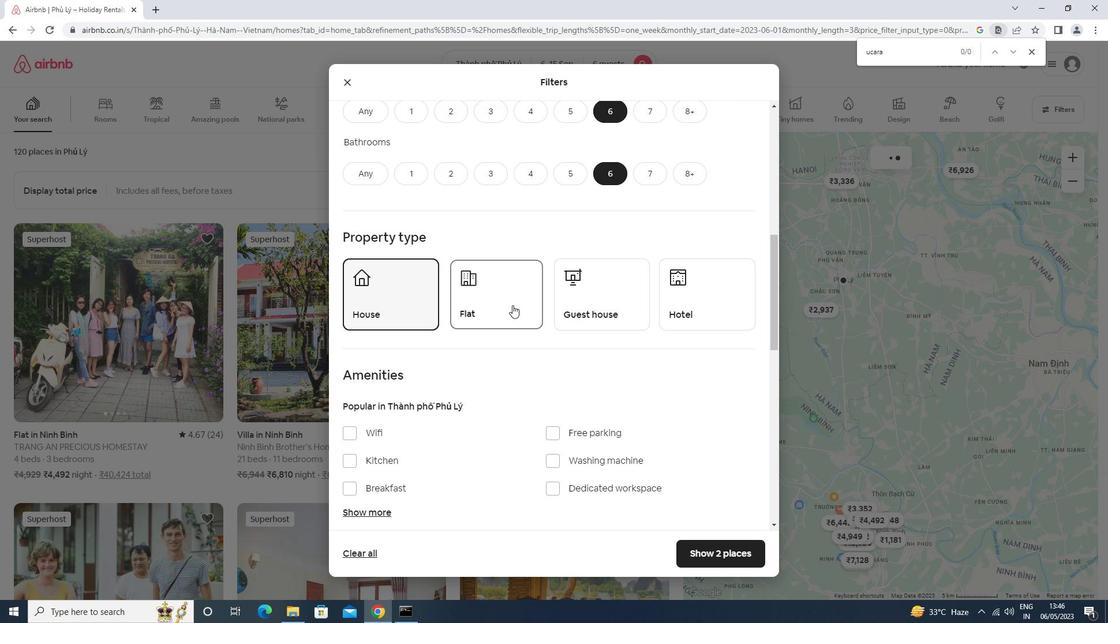 
Action: Mouse pressed left at (605, 288)
Screenshot: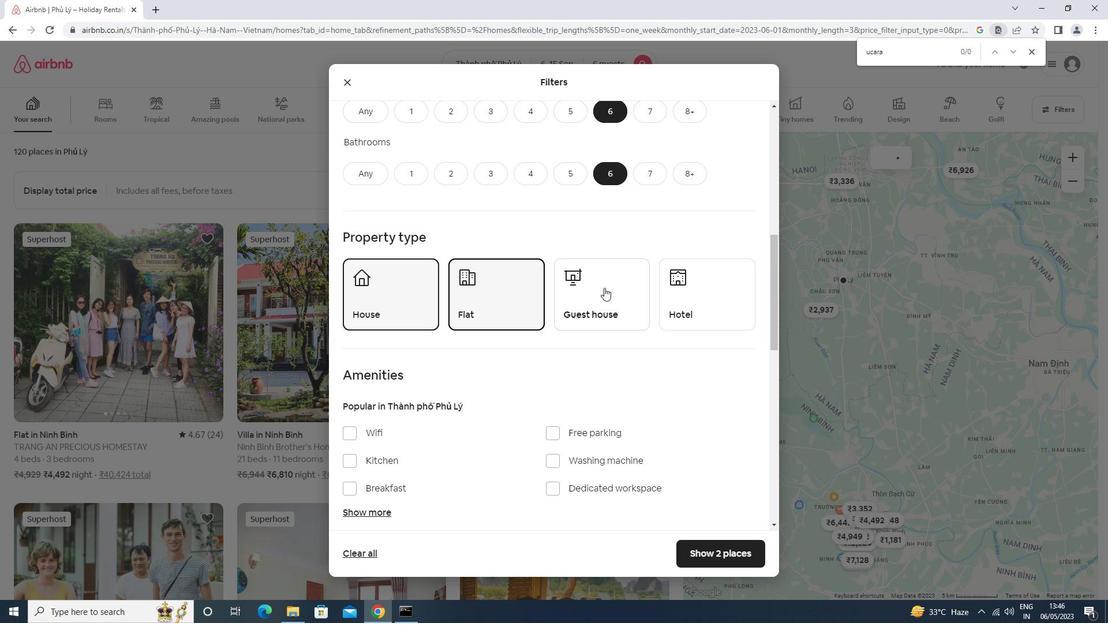 
Action: Mouse moved to (605, 288)
Screenshot: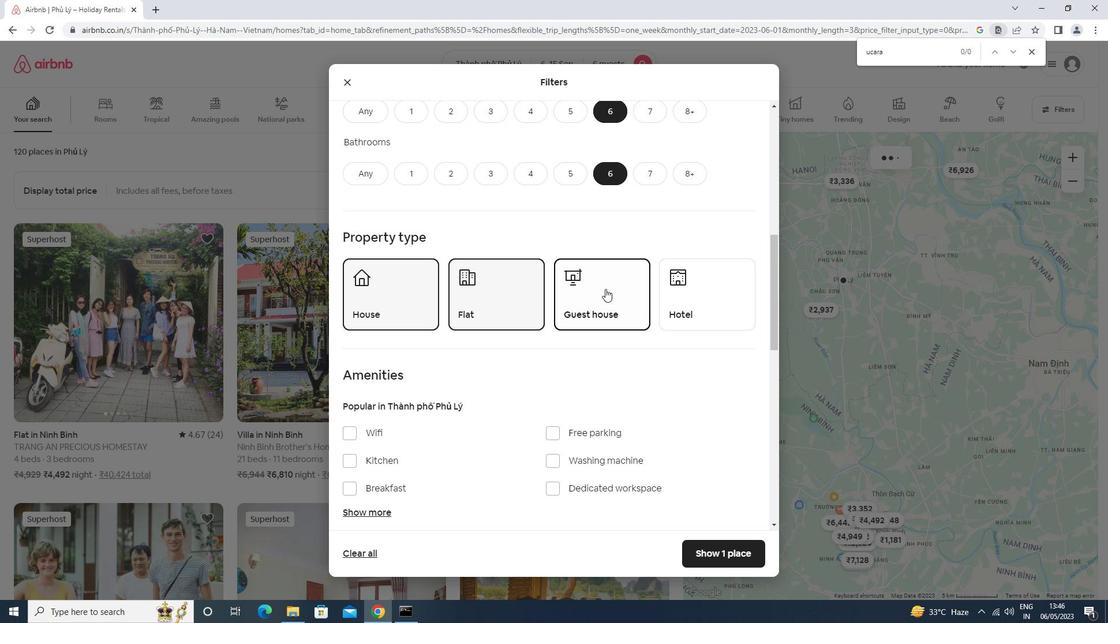 
Action: Mouse scrolled (605, 287) with delta (0, 0)
Screenshot: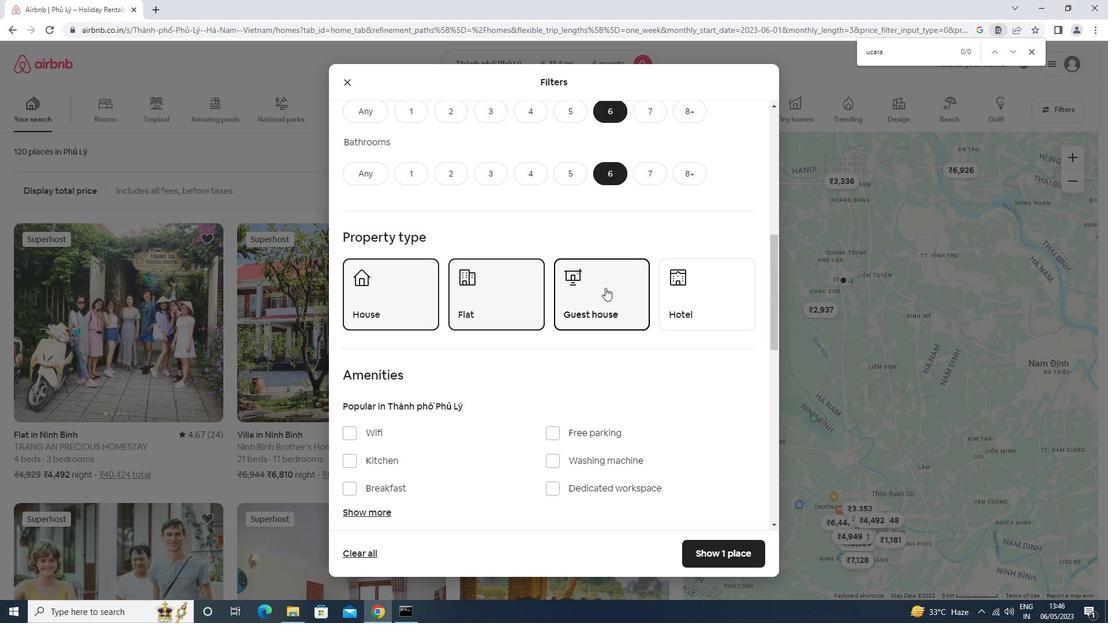 
Action: Mouse scrolled (605, 287) with delta (0, 0)
Screenshot: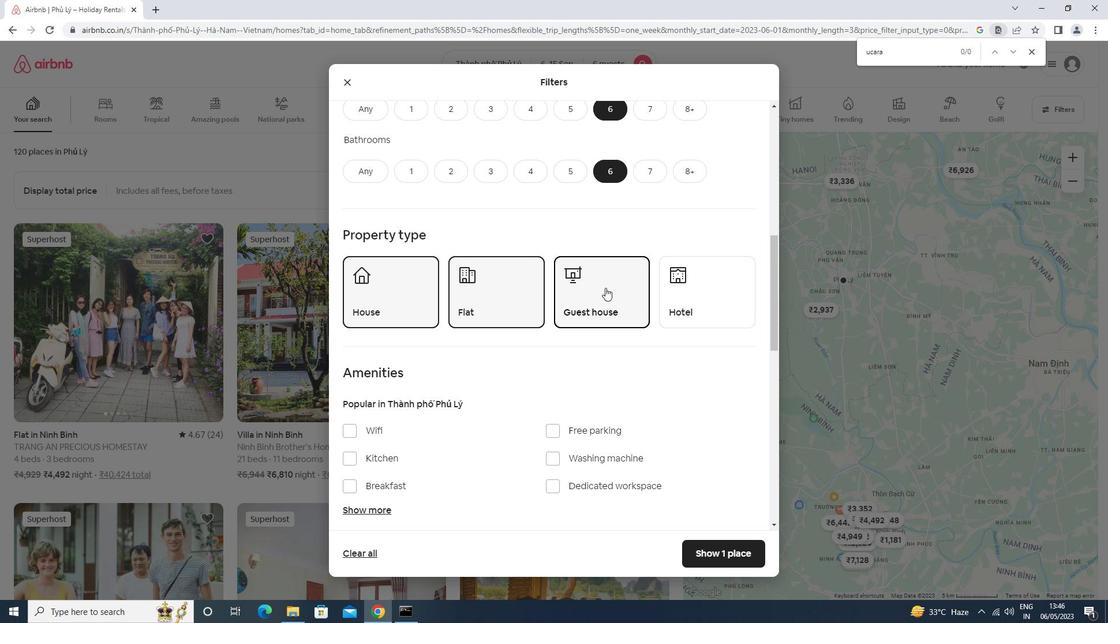 
Action: Mouse moved to (382, 318)
Screenshot: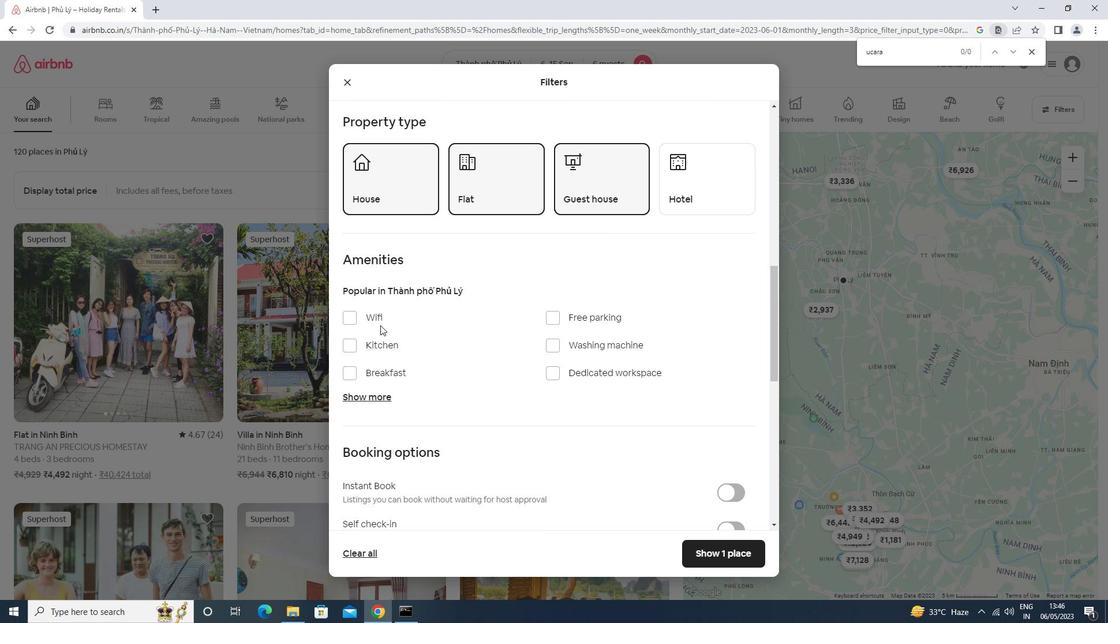 
Action: Mouse pressed left at (382, 318)
Screenshot: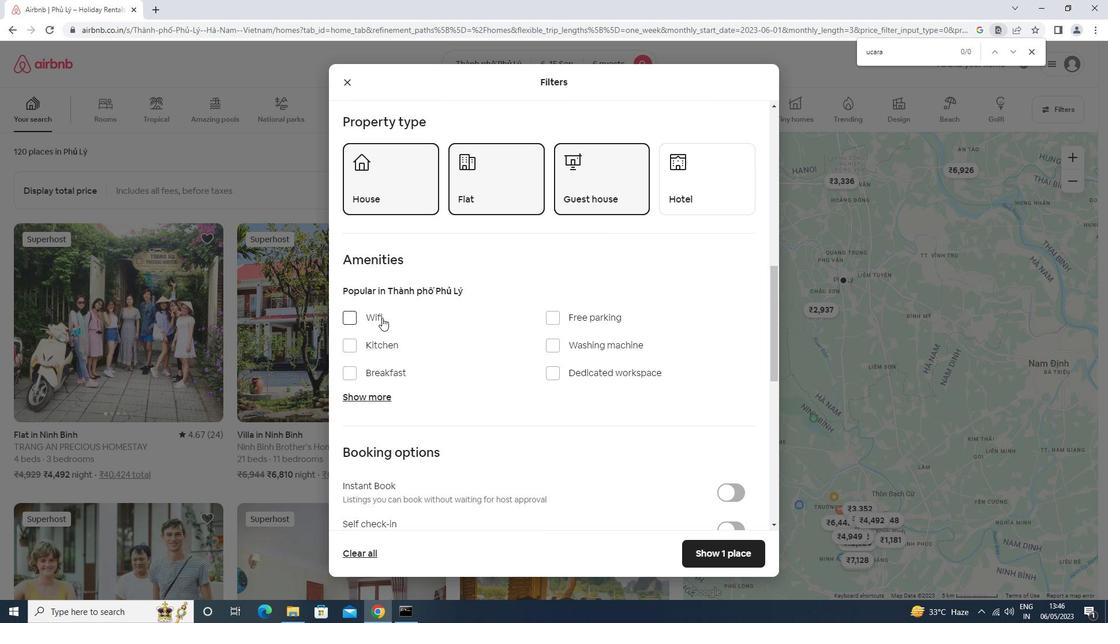 
Action: Mouse moved to (553, 316)
Screenshot: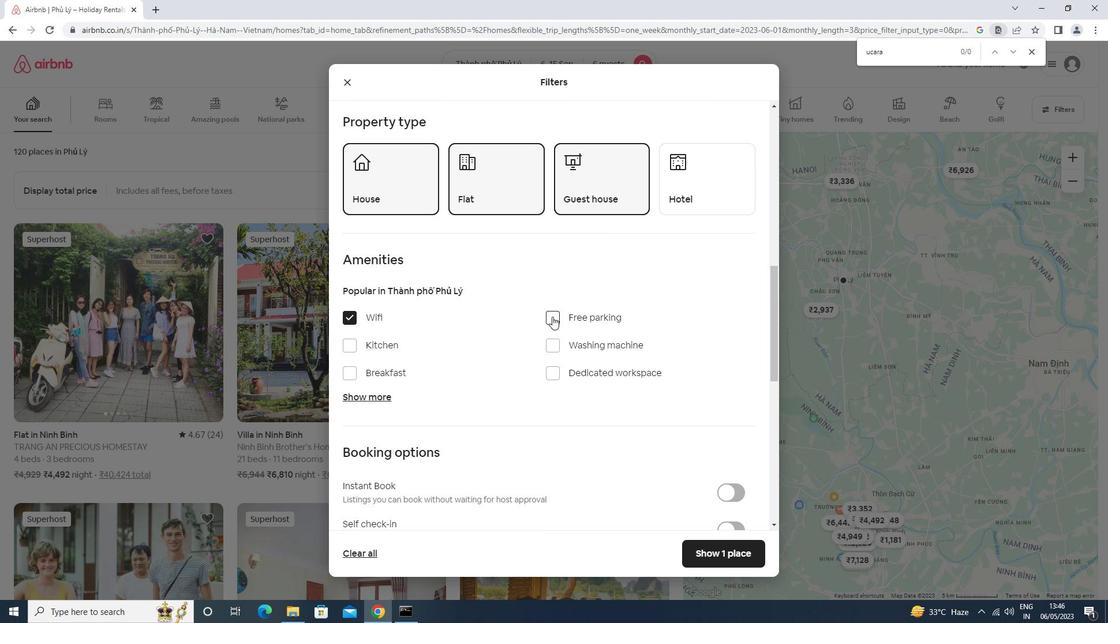 
Action: Mouse pressed left at (553, 316)
Screenshot: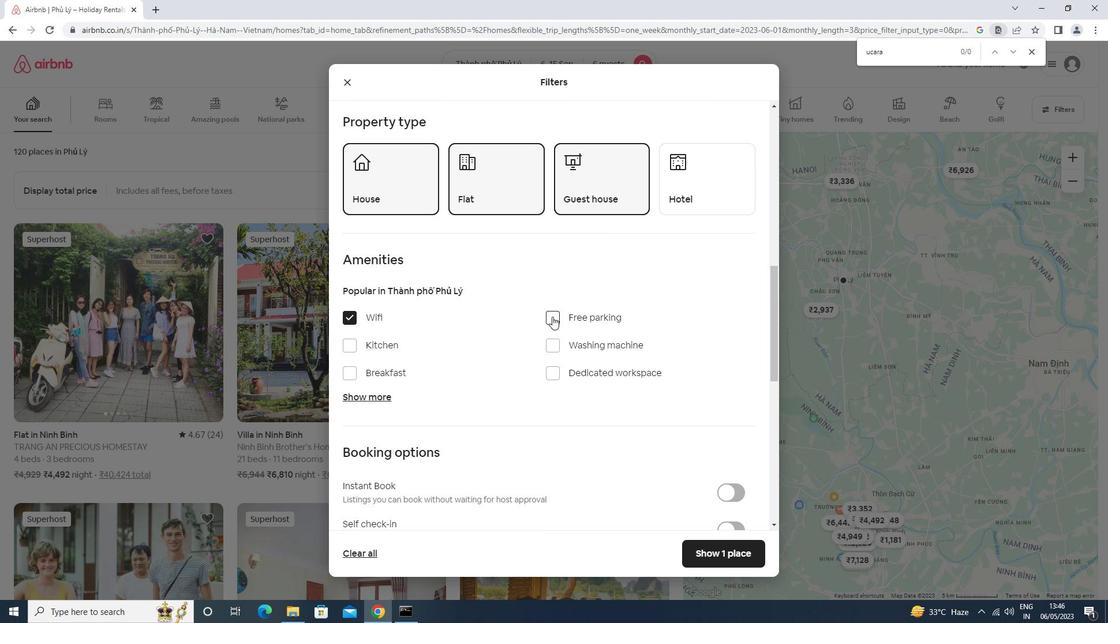 
Action: Mouse moved to (374, 396)
Screenshot: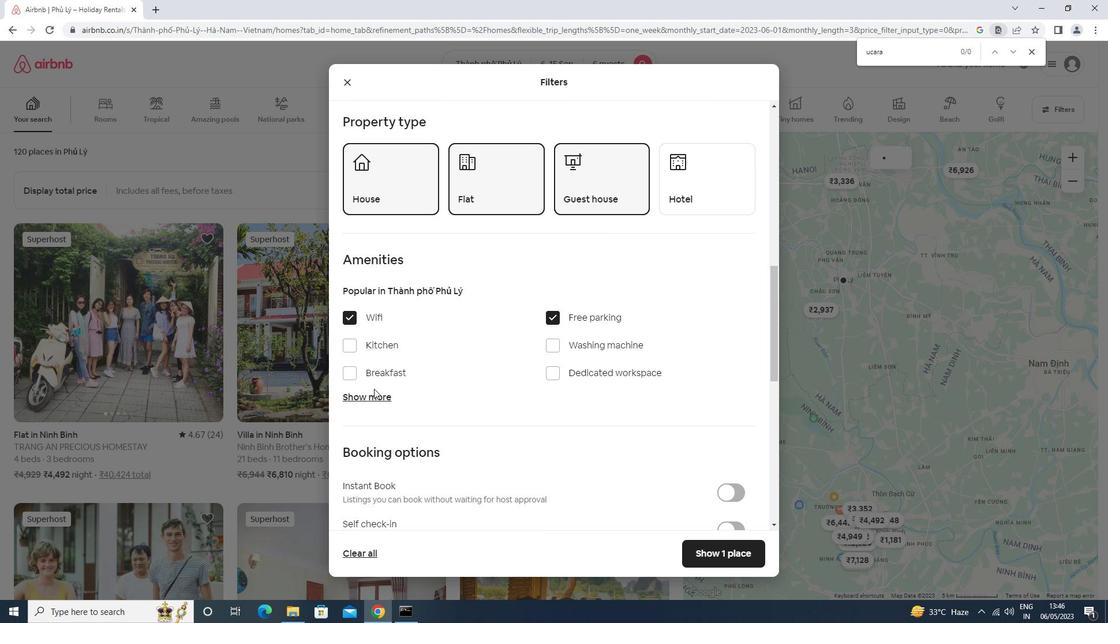 
Action: Mouse pressed left at (374, 396)
Screenshot: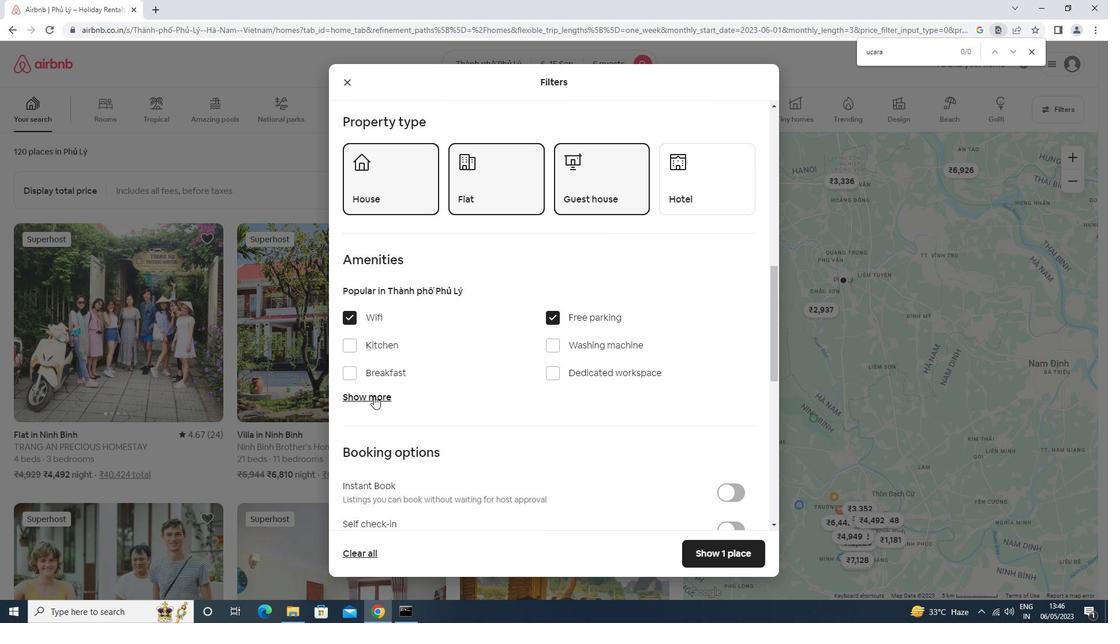
Action: Mouse moved to (381, 370)
Screenshot: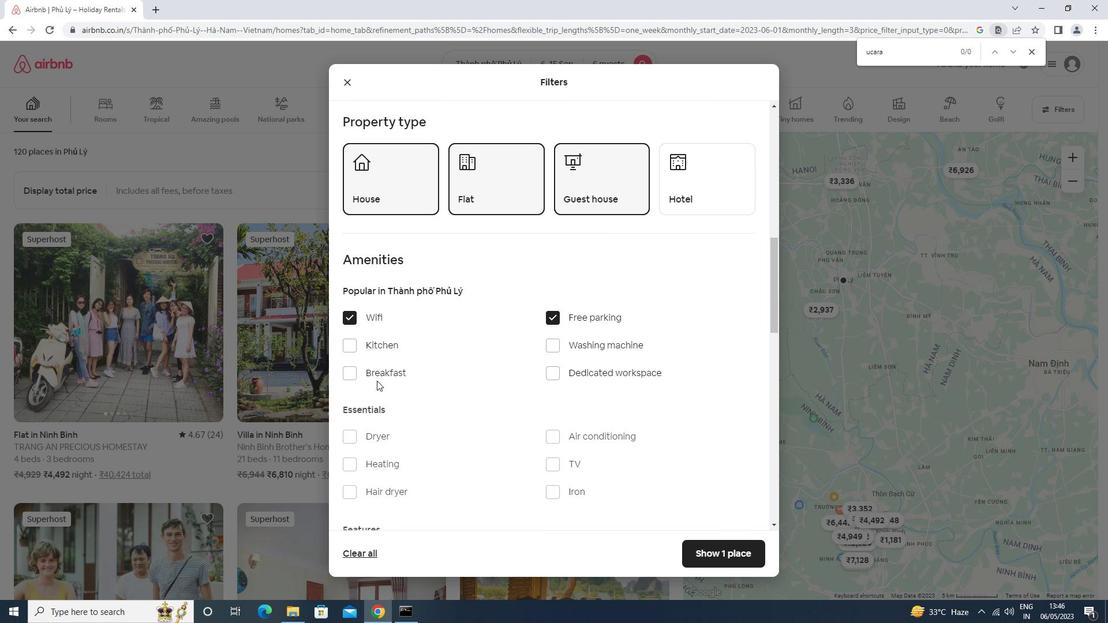 
Action: Mouse pressed left at (381, 370)
Screenshot: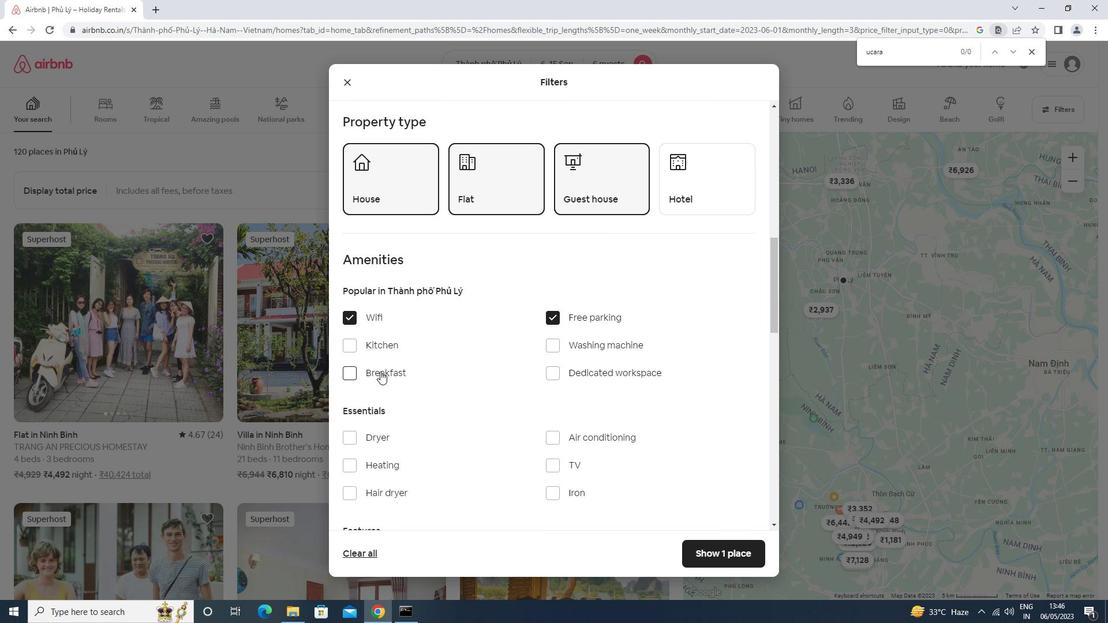 
Action: Mouse moved to (385, 366)
Screenshot: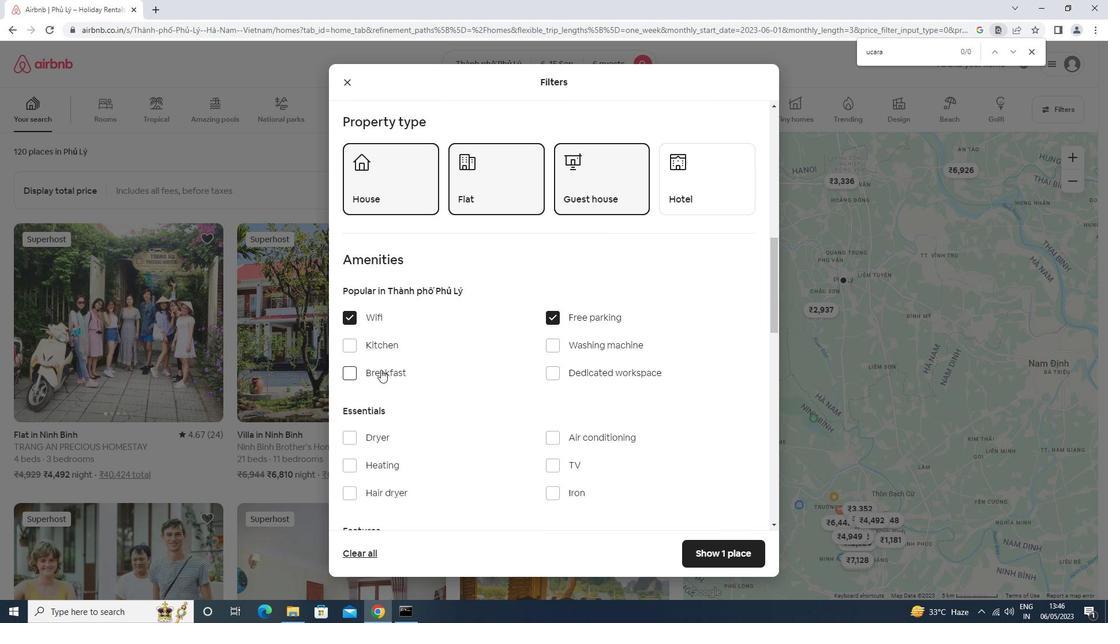 
Action: Mouse scrolled (385, 365) with delta (0, 0)
Screenshot: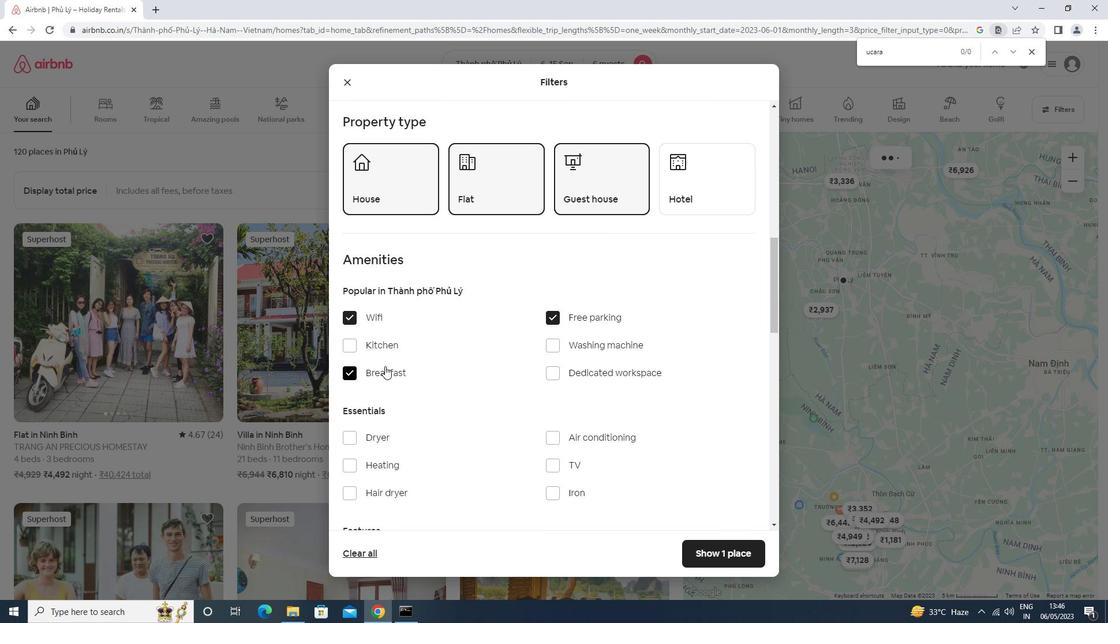 
Action: Mouse scrolled (385, 365) with delta (0, 0)
Screenshot: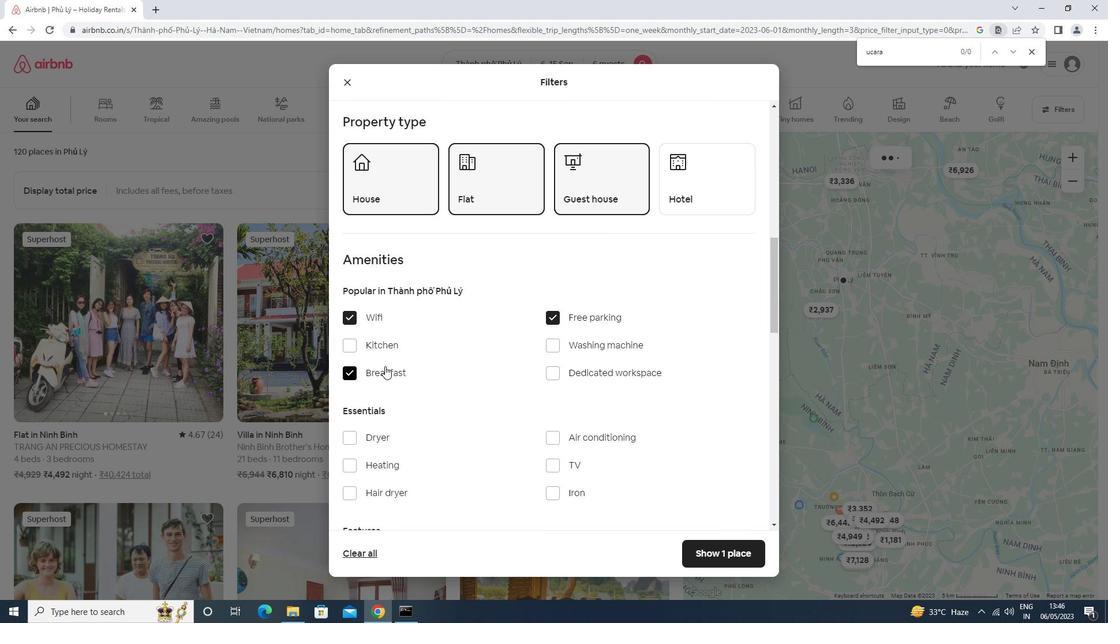 
Action: Mouse moved to (563, 352)
Screenshot: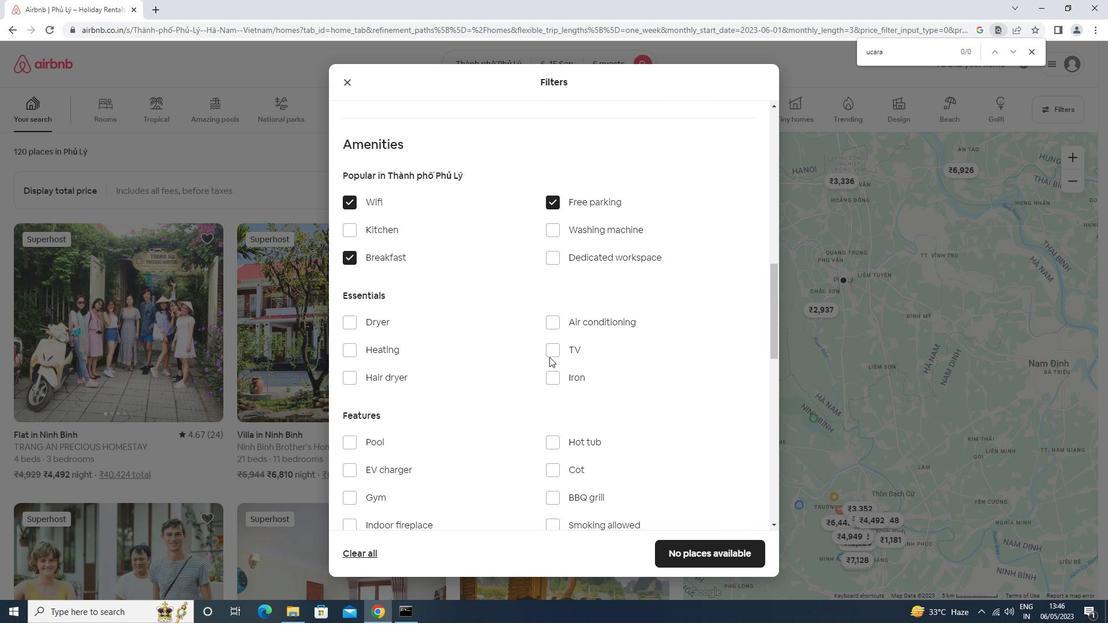 
Action: Mouse pressed left at (563, 352)
Screenshot: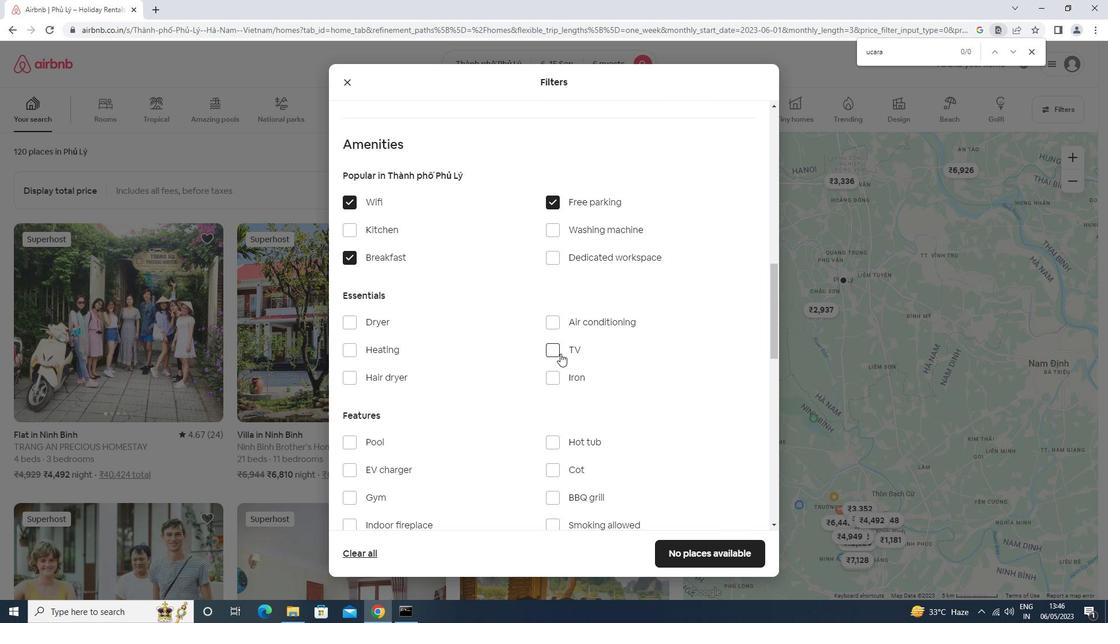 
Action: Mouse moved to (539, 344)
Screenshot: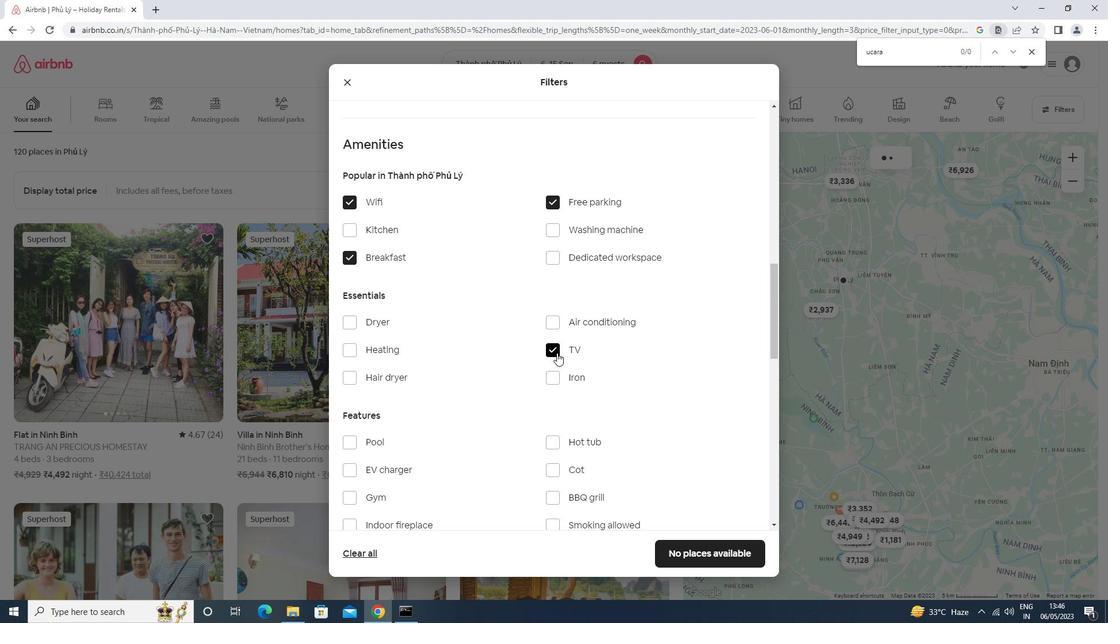 
Action: Mouse scrolled (539, 343) with delta (0, 0)
Screenshot: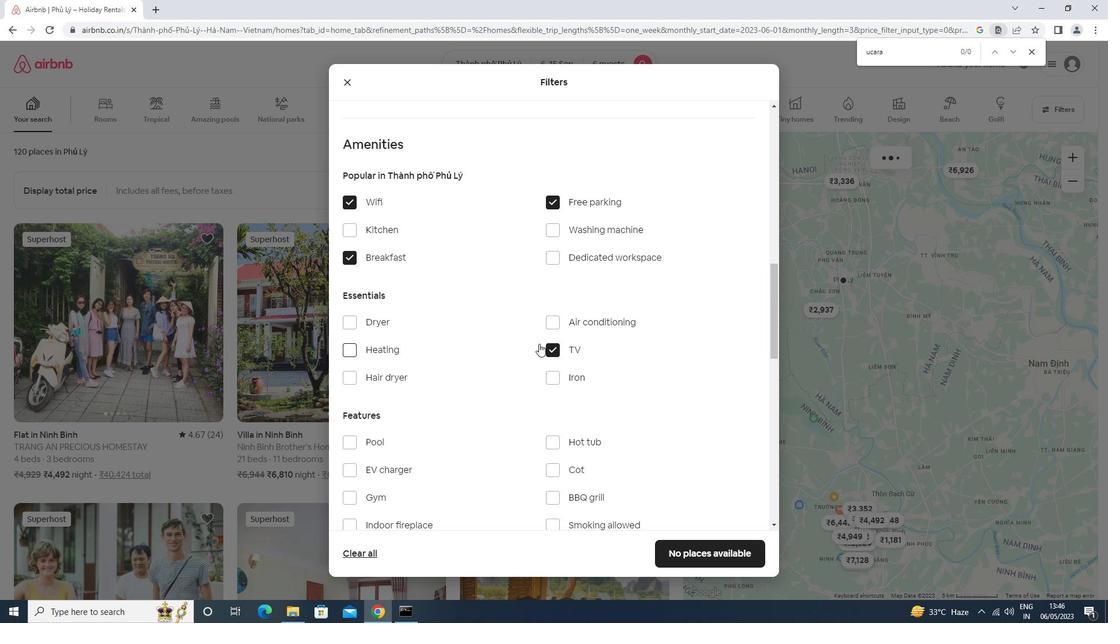 
Action: Mouse scrolled (539, 343) with delta (0, 0)
Screenshot: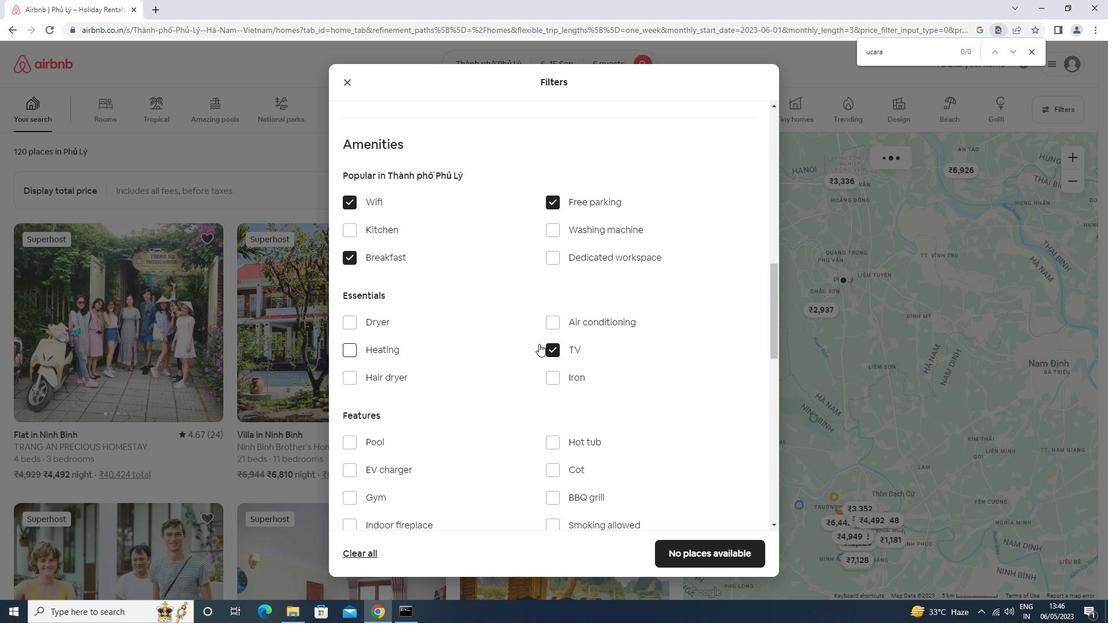 
Action: Mouse scrolled (539, 343) with delta (0, 0)
Screenshot: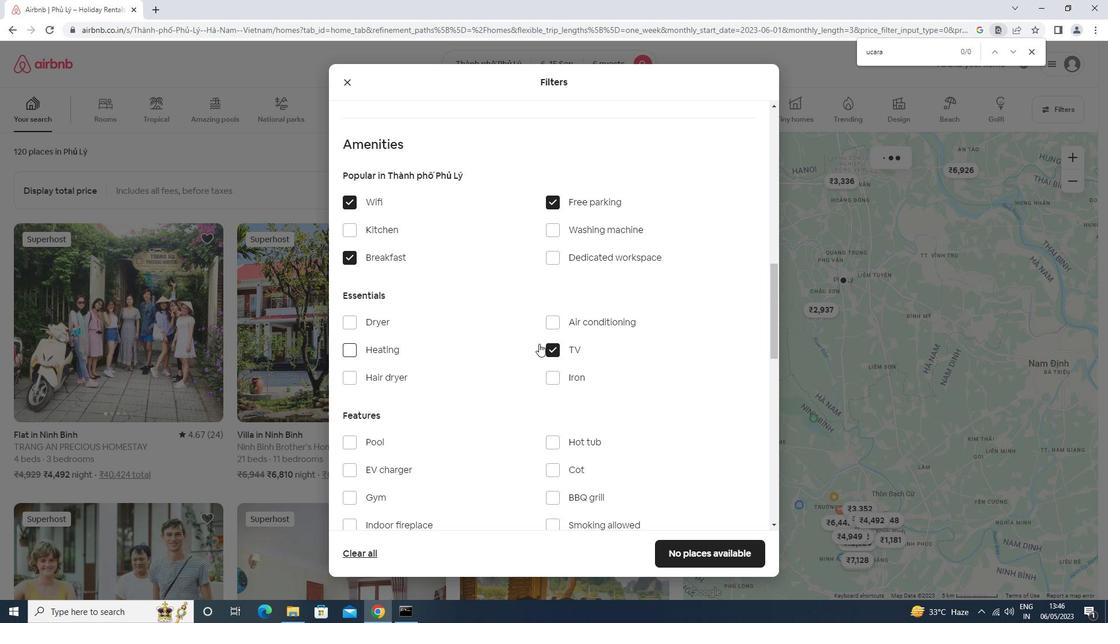 
Action: Mouse scrolled (539, 343) with delta (0, 0)
Screenshot: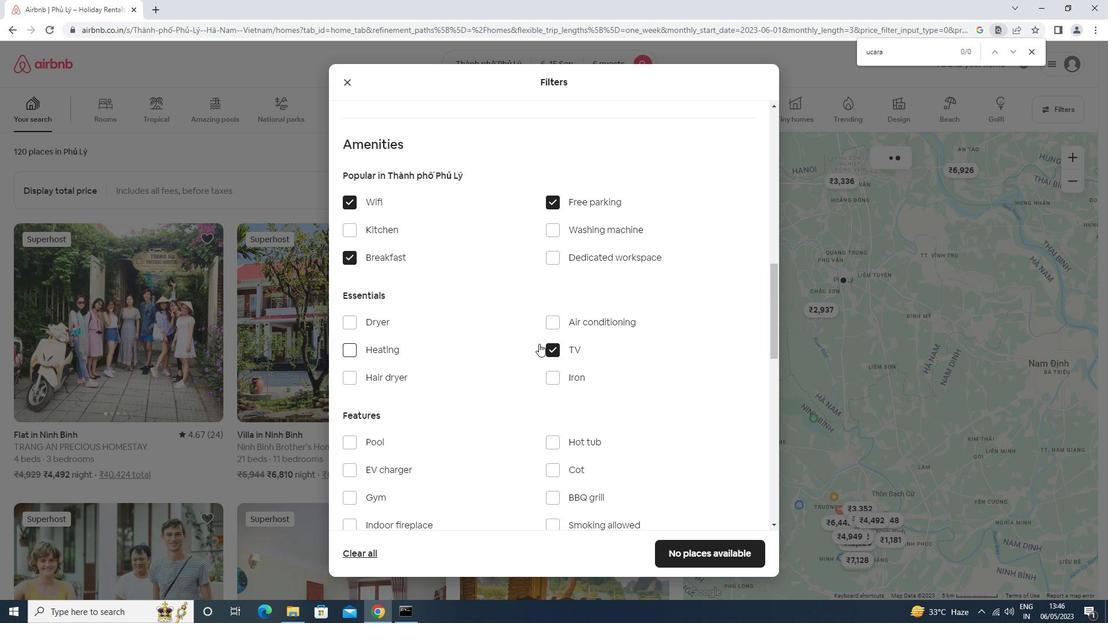 
Action: Mouse moved to (393, 261)
Screenshot: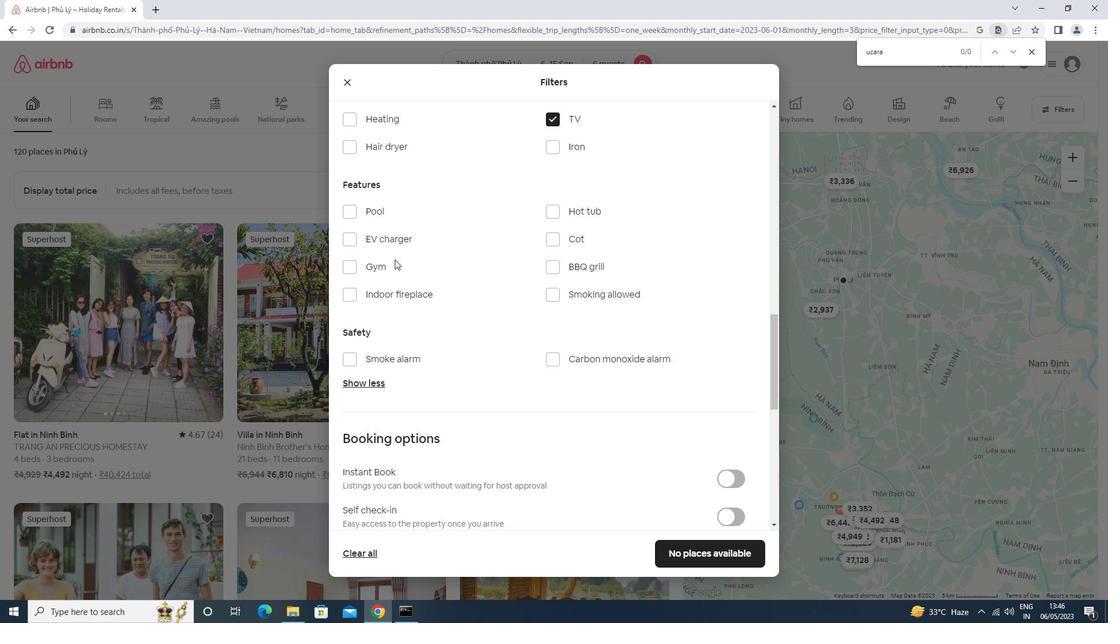 
Action: Mouse pressed left at (393, 261)
Screenshot: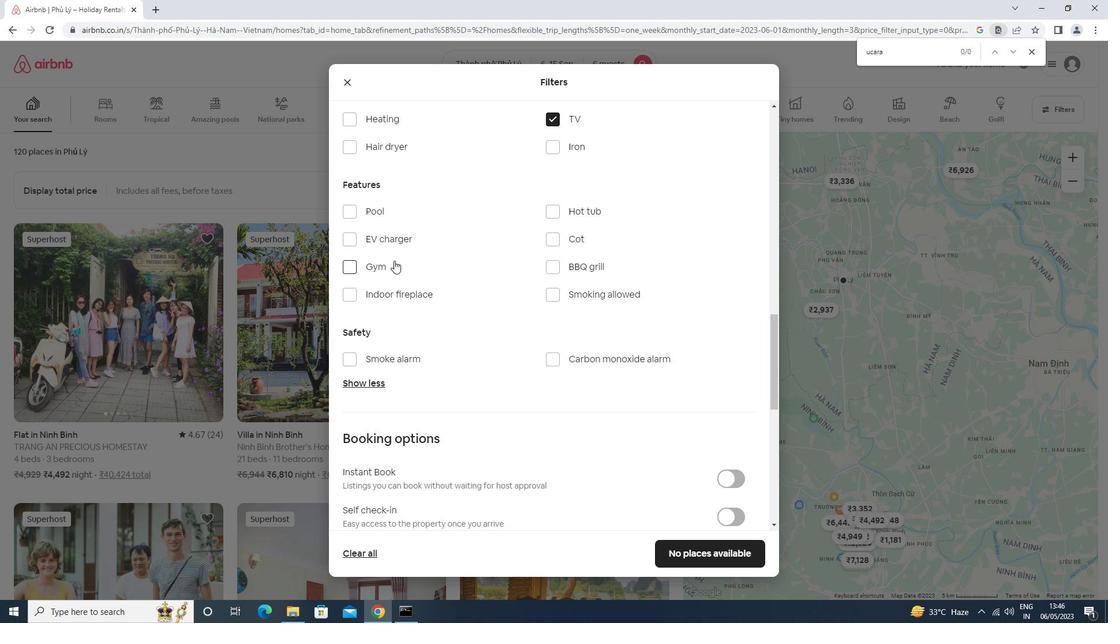 
Action: Mouse moved to (726, 515)
Screenshot: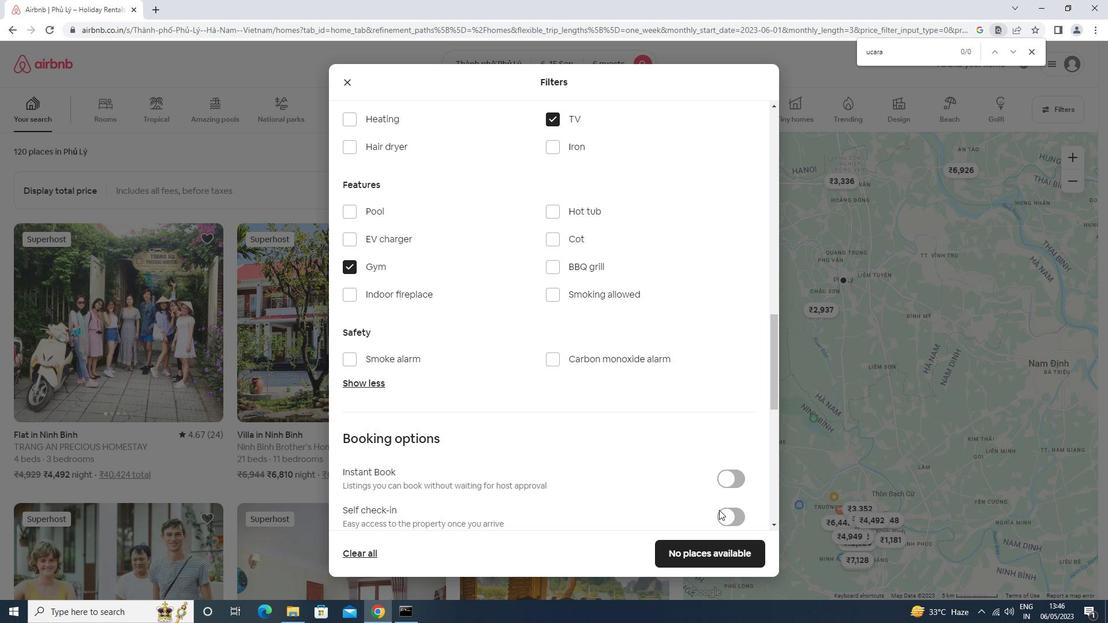 
Action: Mouse pressed left at (726, 515)
Screenshot: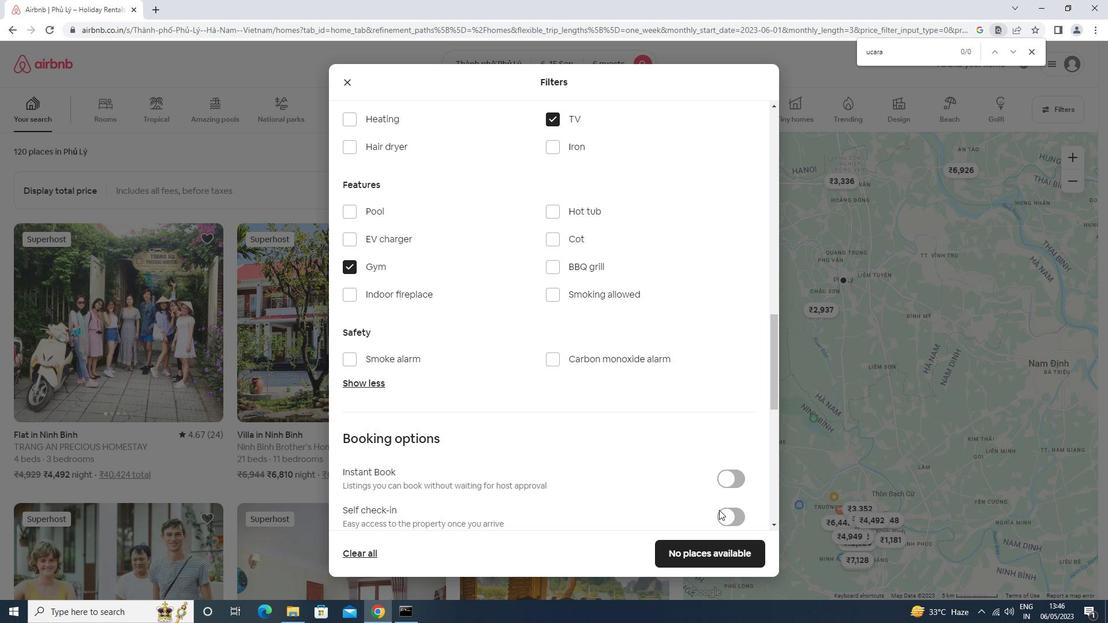 
Action: Mouse moved to (534, 390)
Screenshot: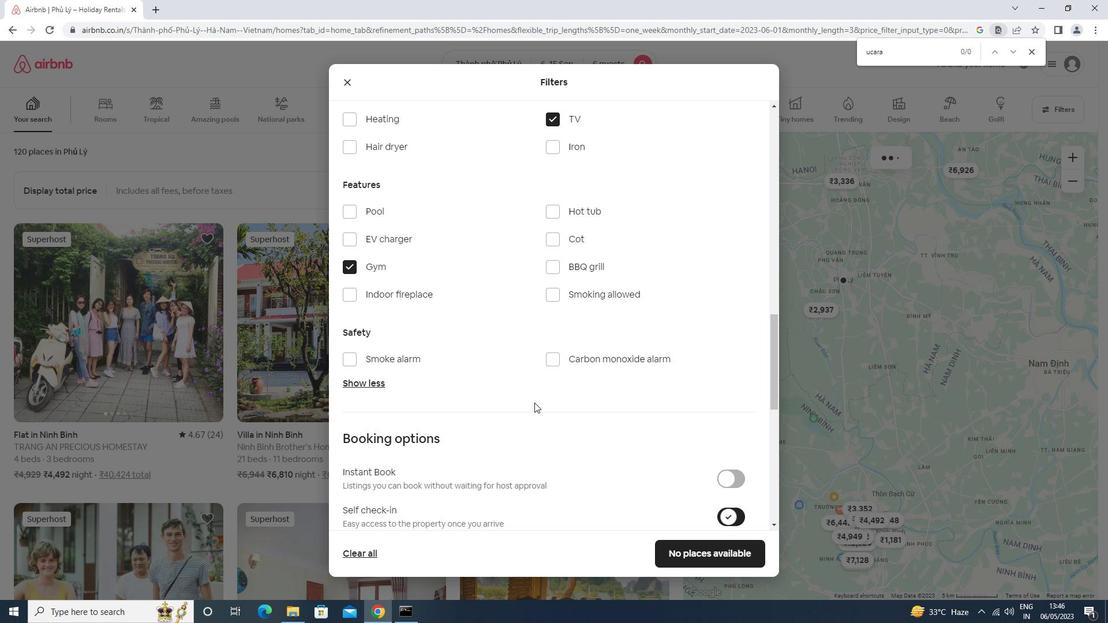 
Action: Mouse scrolled (534, 389) with delta (0, 0)
Screenshot: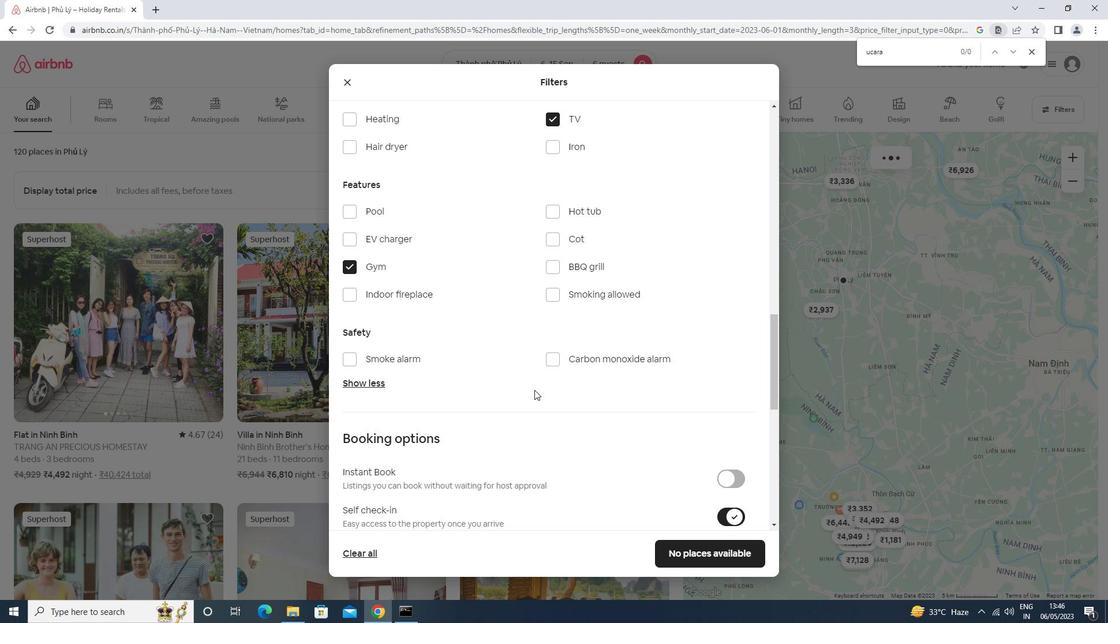 
Action: Mouse scrolled (534, 389) with delta (0, 0)
Screenshot: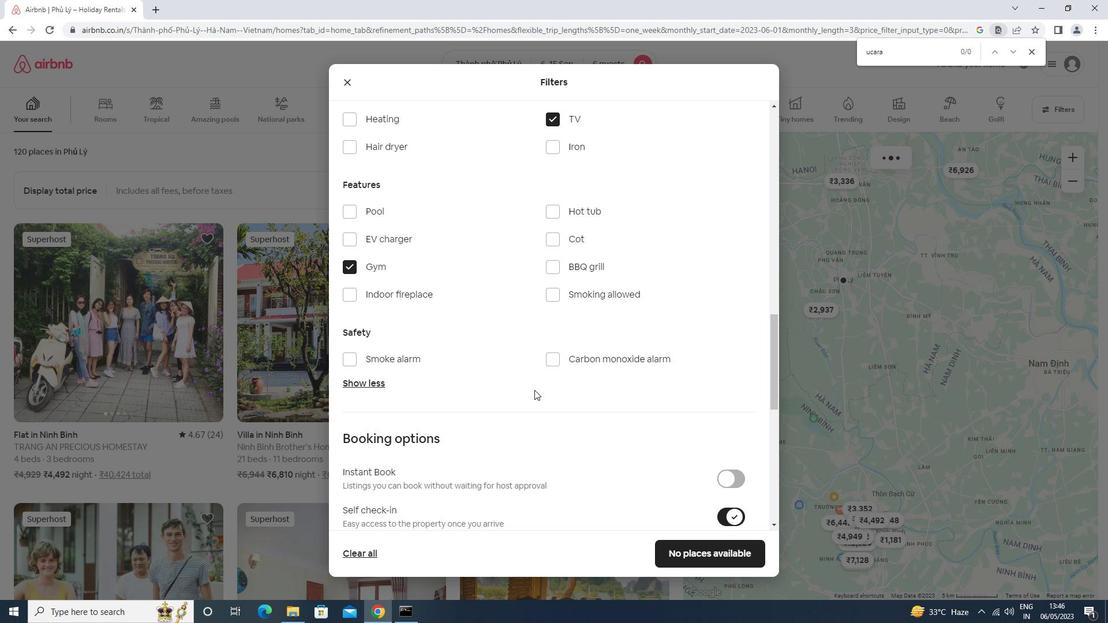 
Action: Mouse moved to (534, 389)
Screenshot: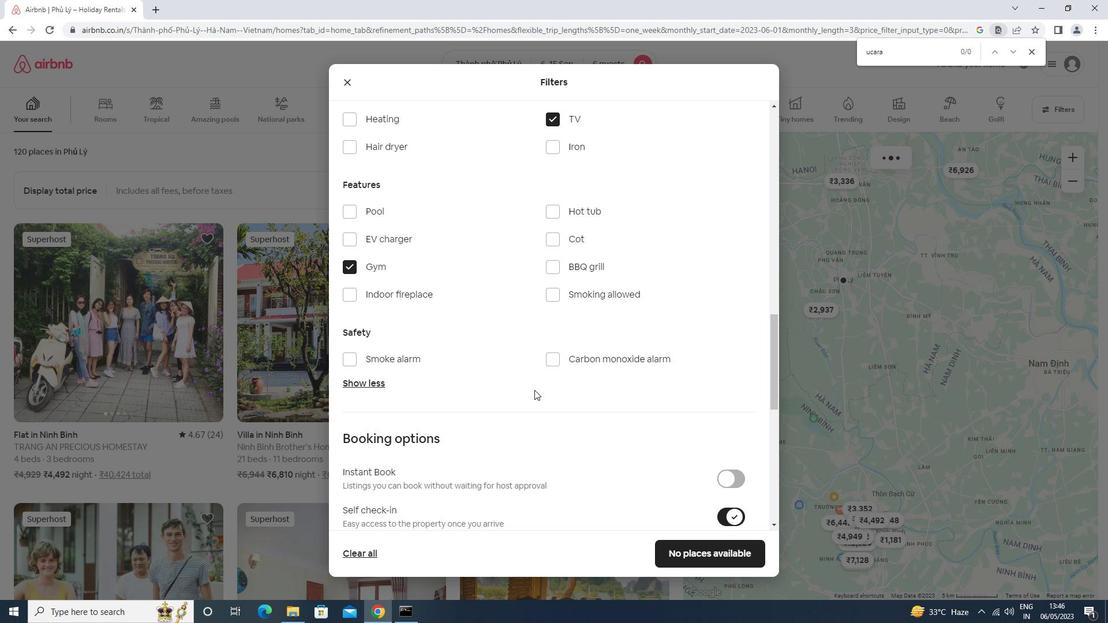 
Action: Mouse scrolled (534, 389) with delta (0, 0)
Screenshot: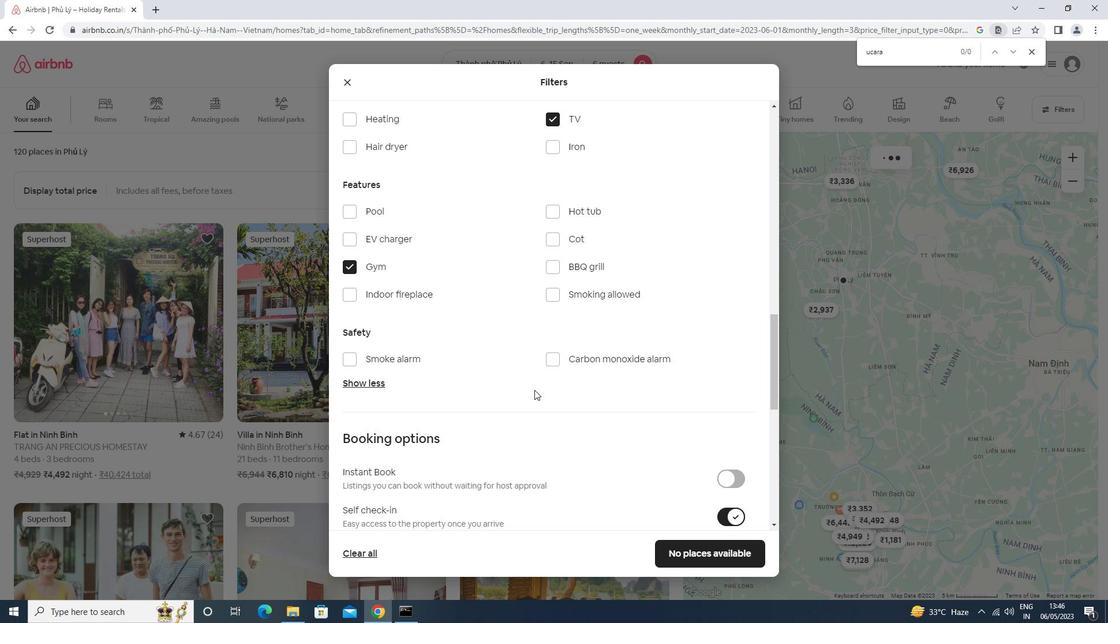 
Action: Mouse scrolled (534, 389) with delta (0, 0)
Screenshot: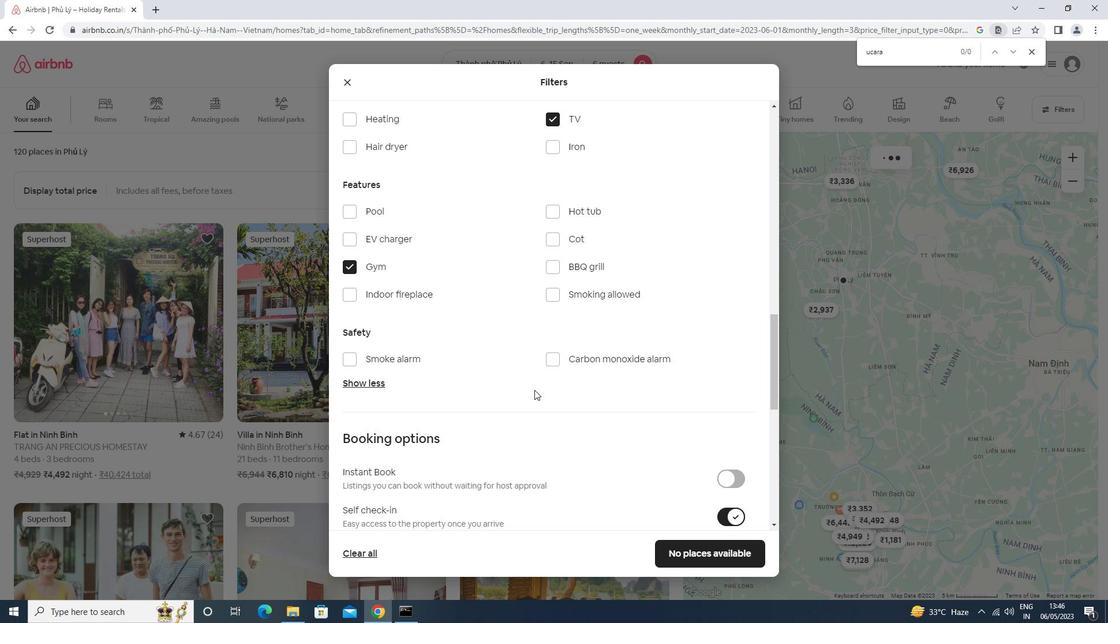 
Action: Mouse scrolled (534, 389) with delta (0, 0)
Screenshot: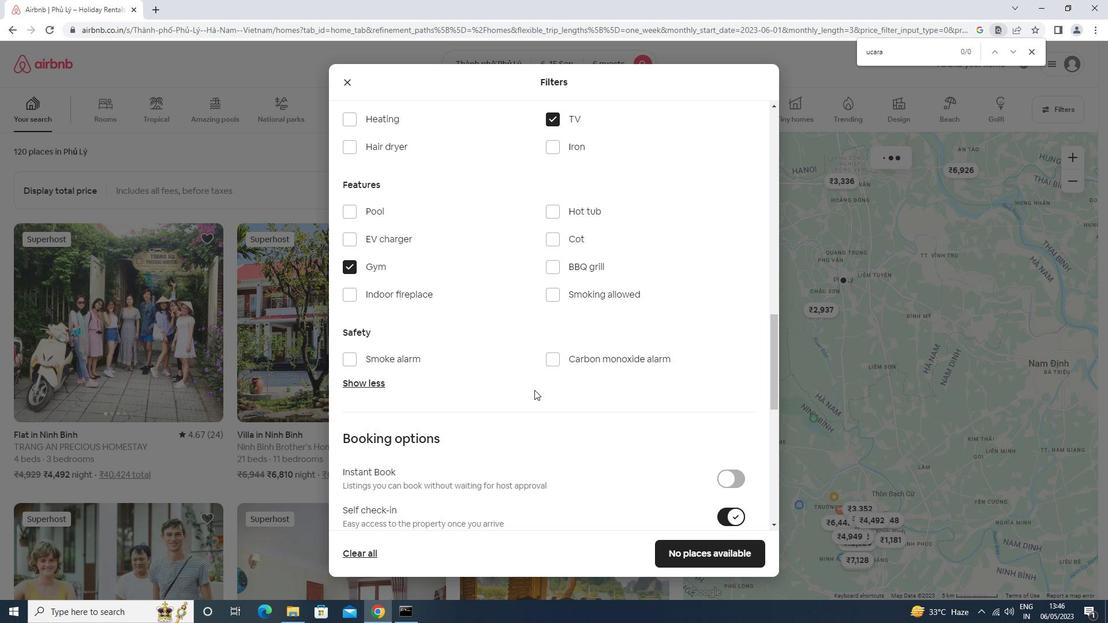
Action: Mouse moved to (533, 389)
Screenshot: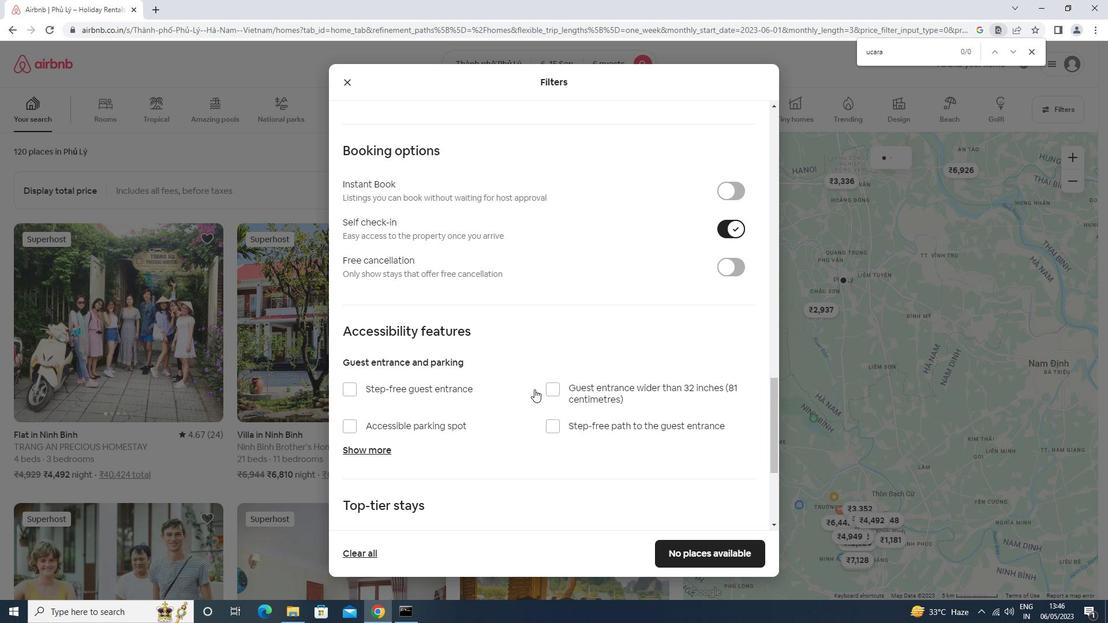 
Action: Mouse scrolled (533, 389) with delta (0, 0)
Screenshot: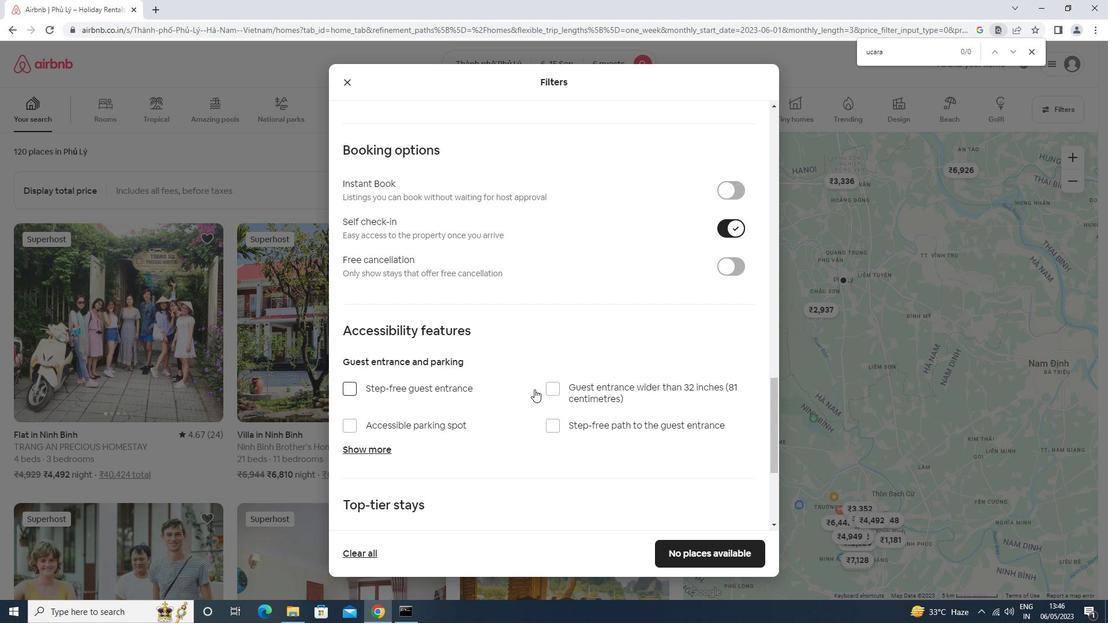
Action: Mouse scrolled (533, 389) with delta (0, 0)
Screenshot: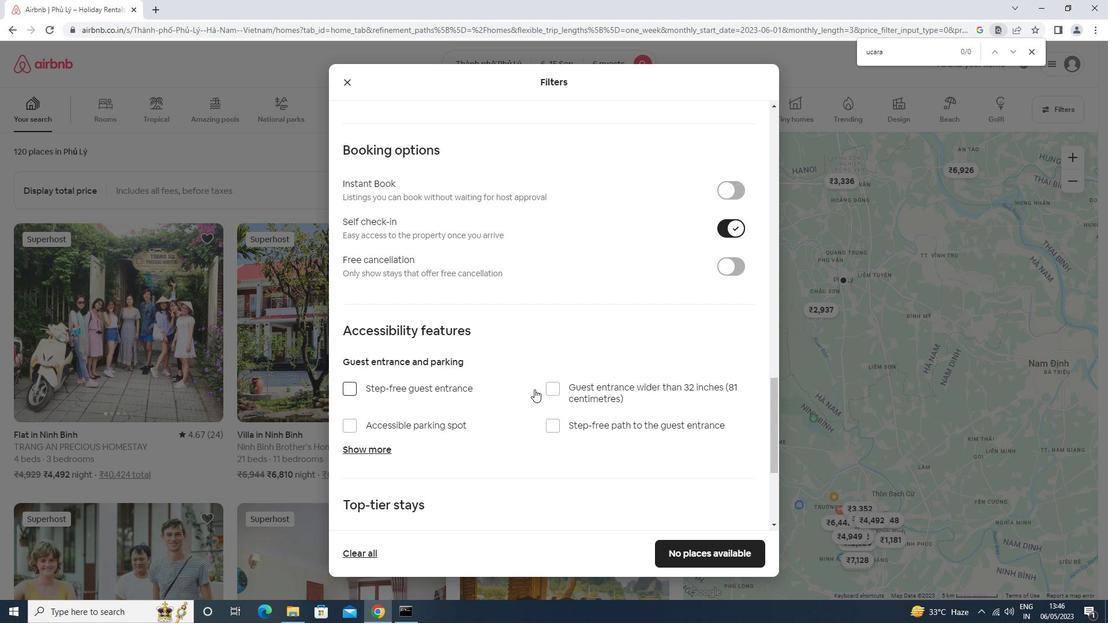 
Action: Mouse scrolled (533, 389) with delta (0, 0)
Screenshot: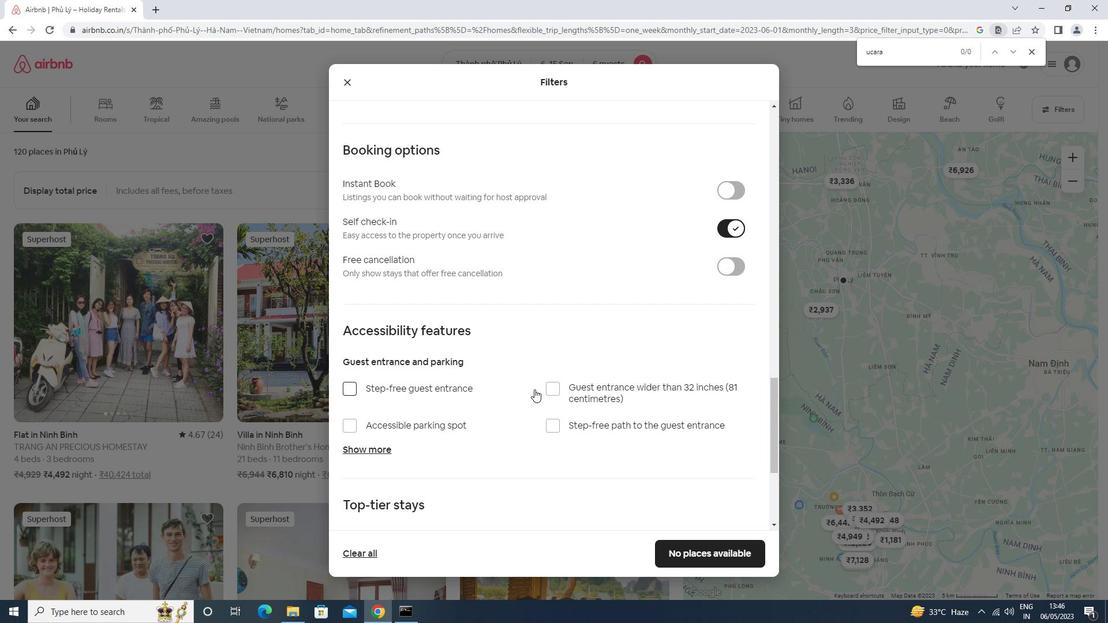 
Action: Mouse moved to (533, 389)
Screenshot: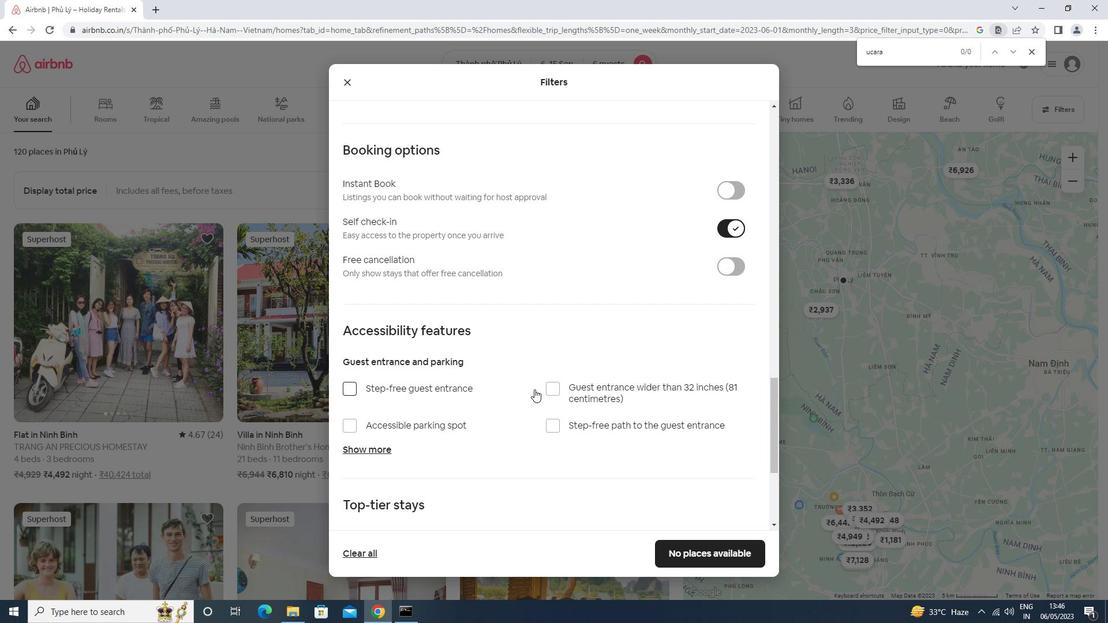 
Action: Mouse scrolled (533, 389) with delta (0, 0)
Screenshot: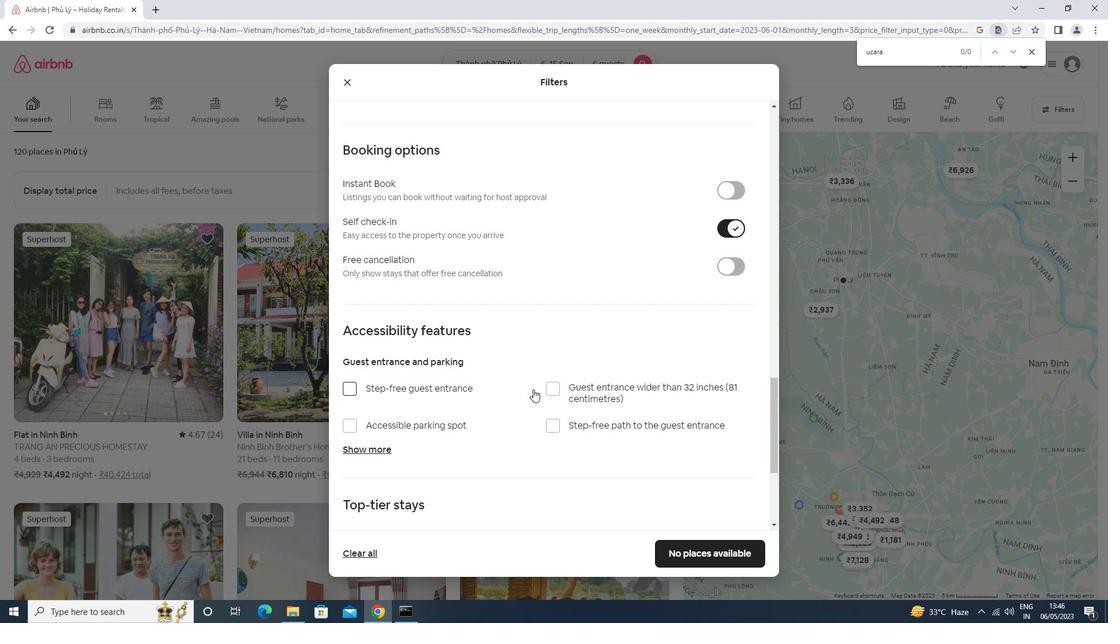 
Action: Mouse moved to (401, 443)
Screenshot: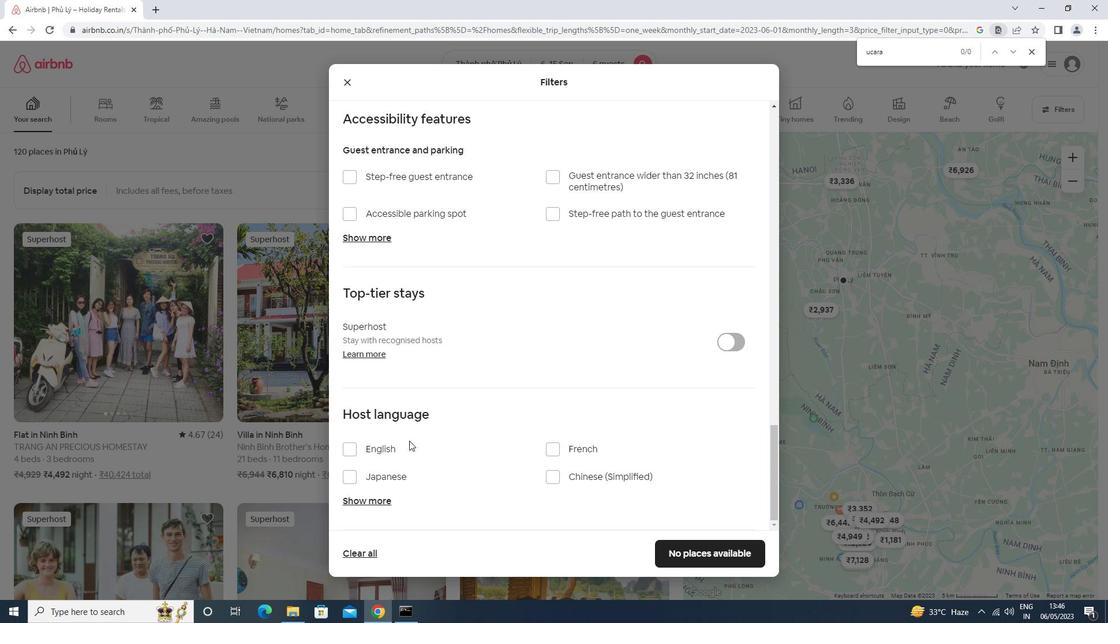 
Action: Mouse pressed left at (401, 443)
Screenshot: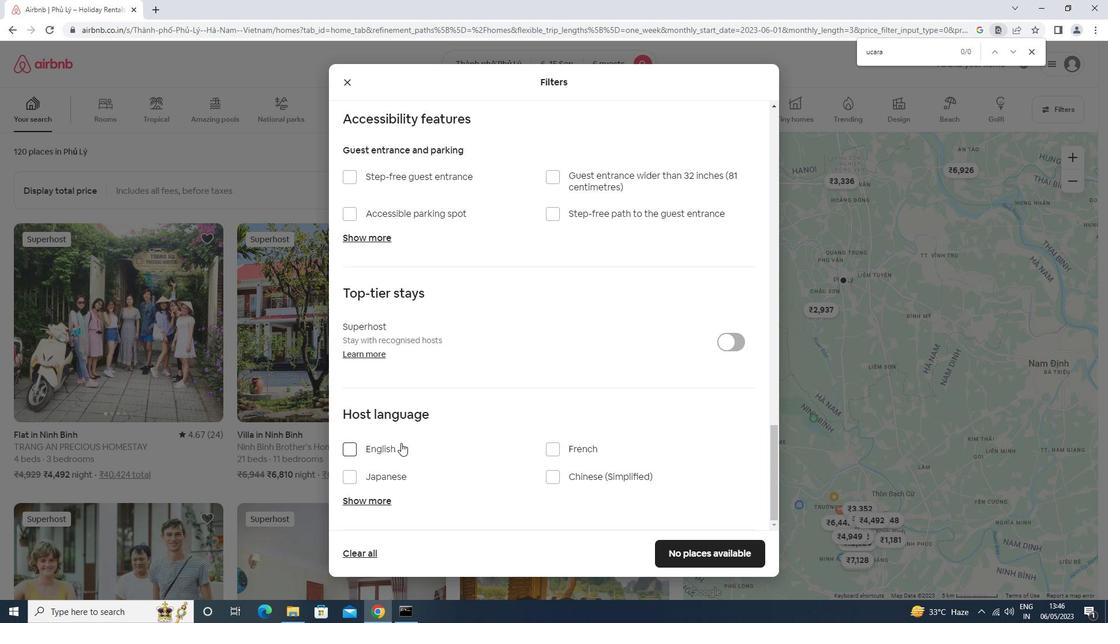
Action: Mouse moved to (731, 553)
Screenshot: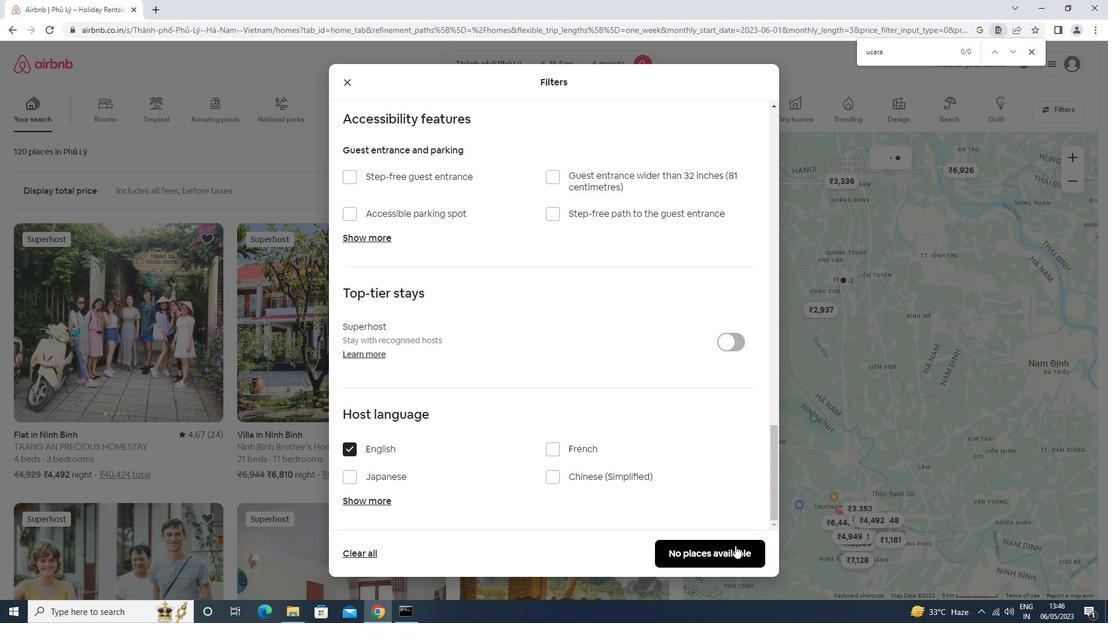 
Action: Mouse pressed left at (731, 553)
Screenshot: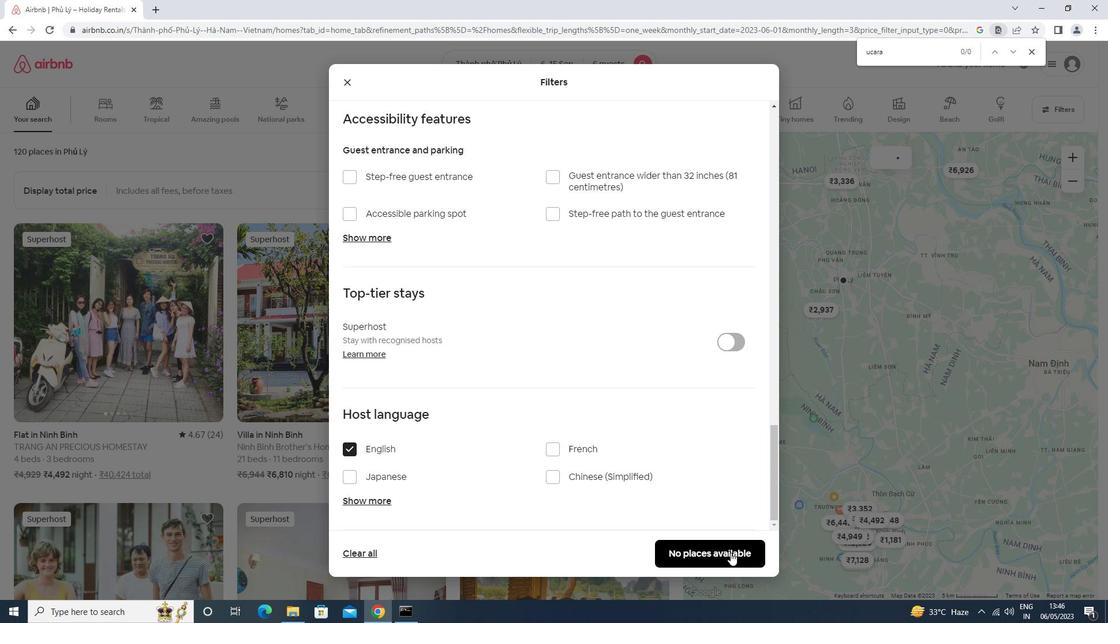 
